Task: Reply to email with the signature Angela Wright with the subject Reminder for a portfolio from softage.10@softage.net with the message Could you arrange a demo of the new software for the team? with BCC to softage.4@softage.net with an attached document Sales_report.xlsx
Action: Mouse moved to (443, 349)
Screenshot: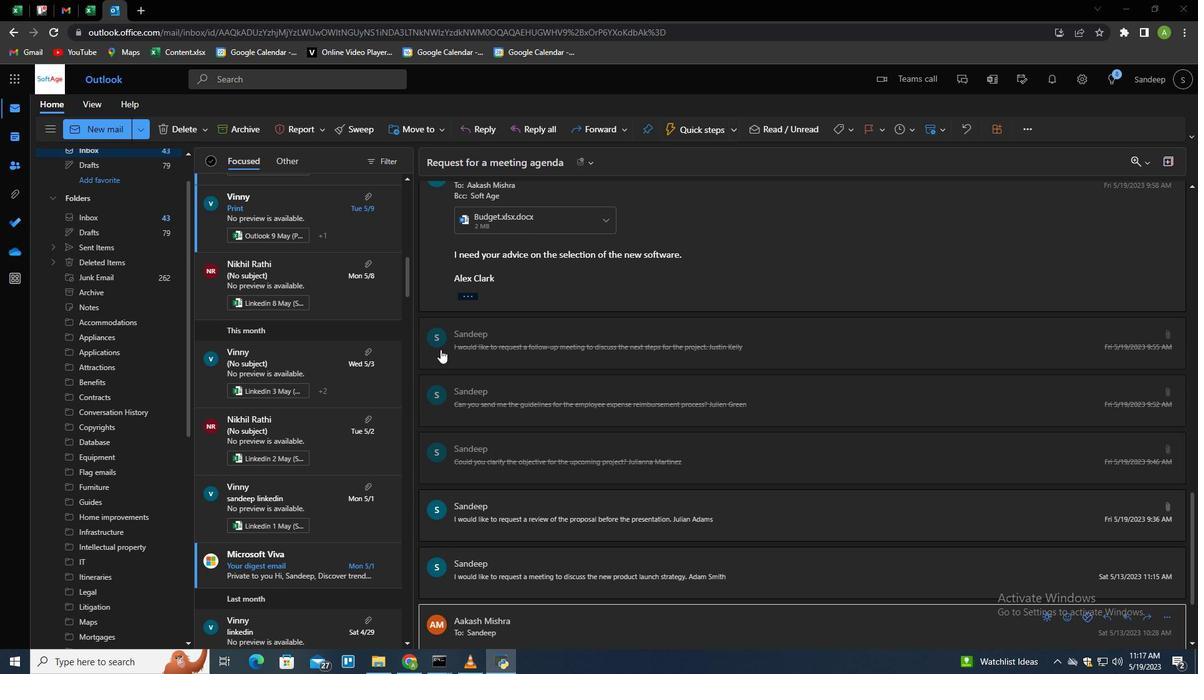
Action: Mouse scrolled (443, 348) with delta (0, 0)
Screenshot: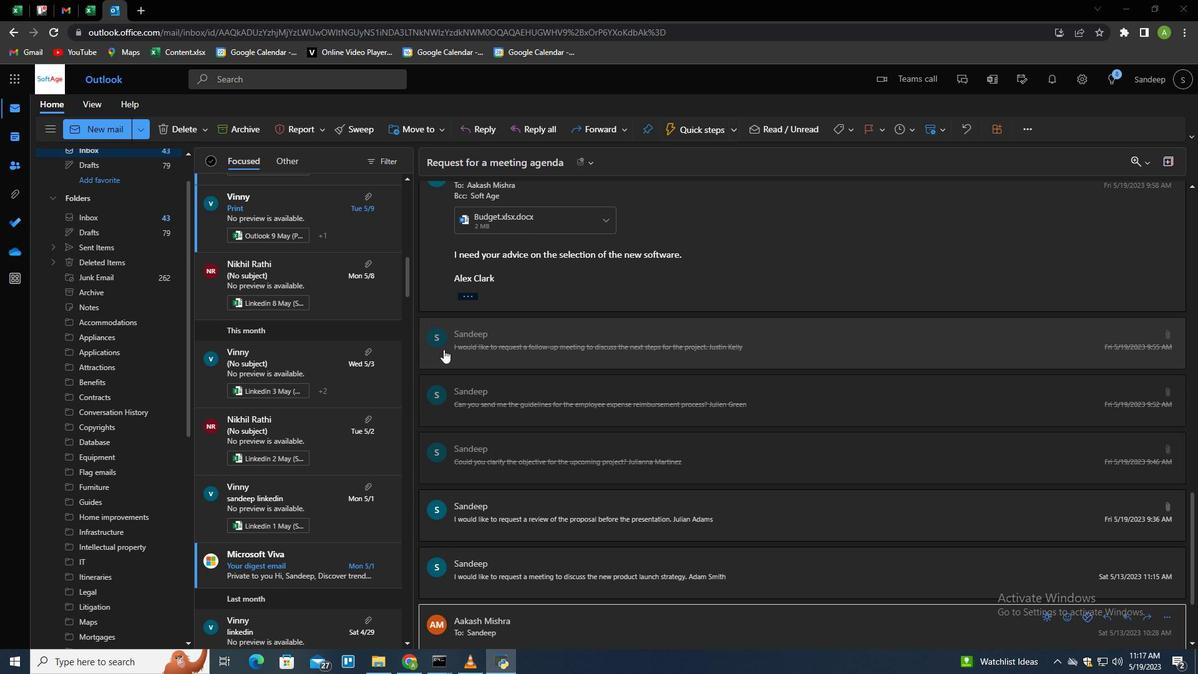 
Action: Mouse scrolled (443, 348) with delta (0, 0)
Screenshot: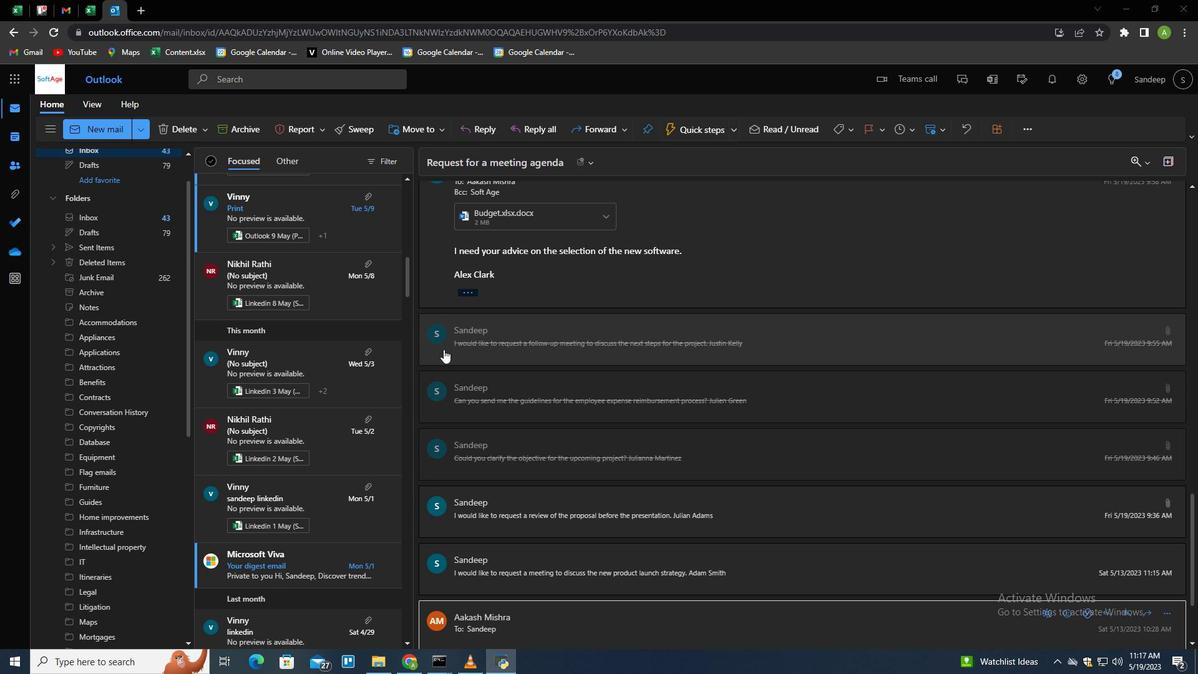 
Action: Mouse scrolled (443, 348) with delta (0, 0)
Screenshot: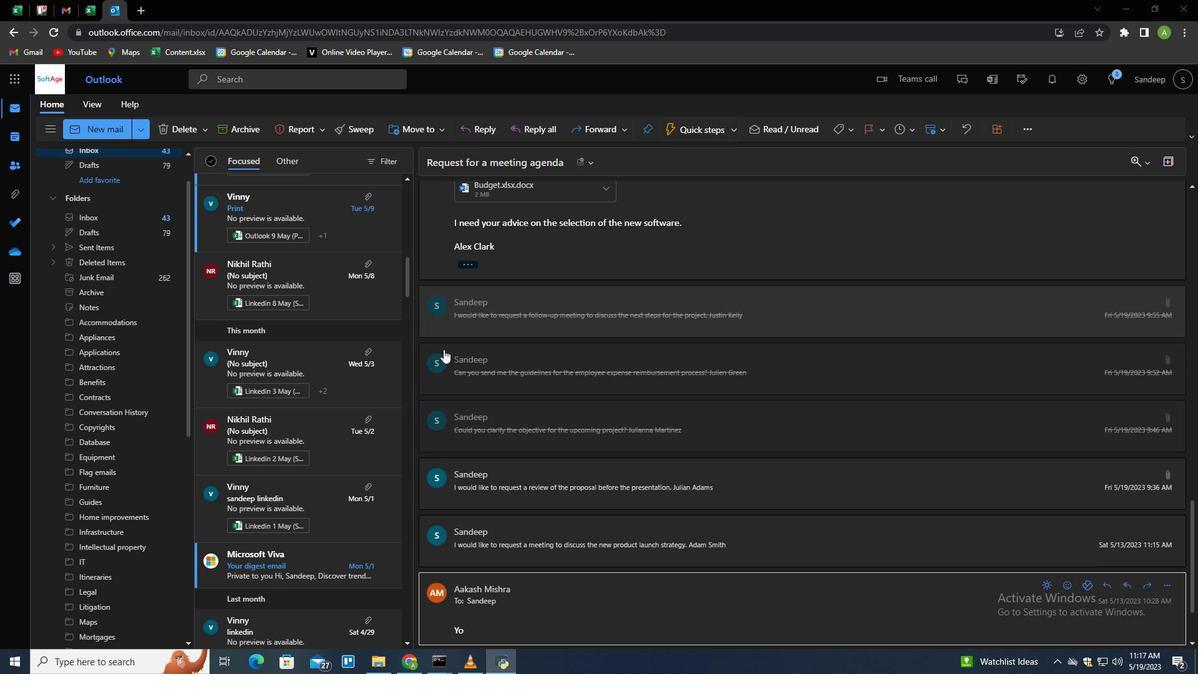 
Action: Mouse scrolled (443, 348) with delta (0, 0)
Screenshot: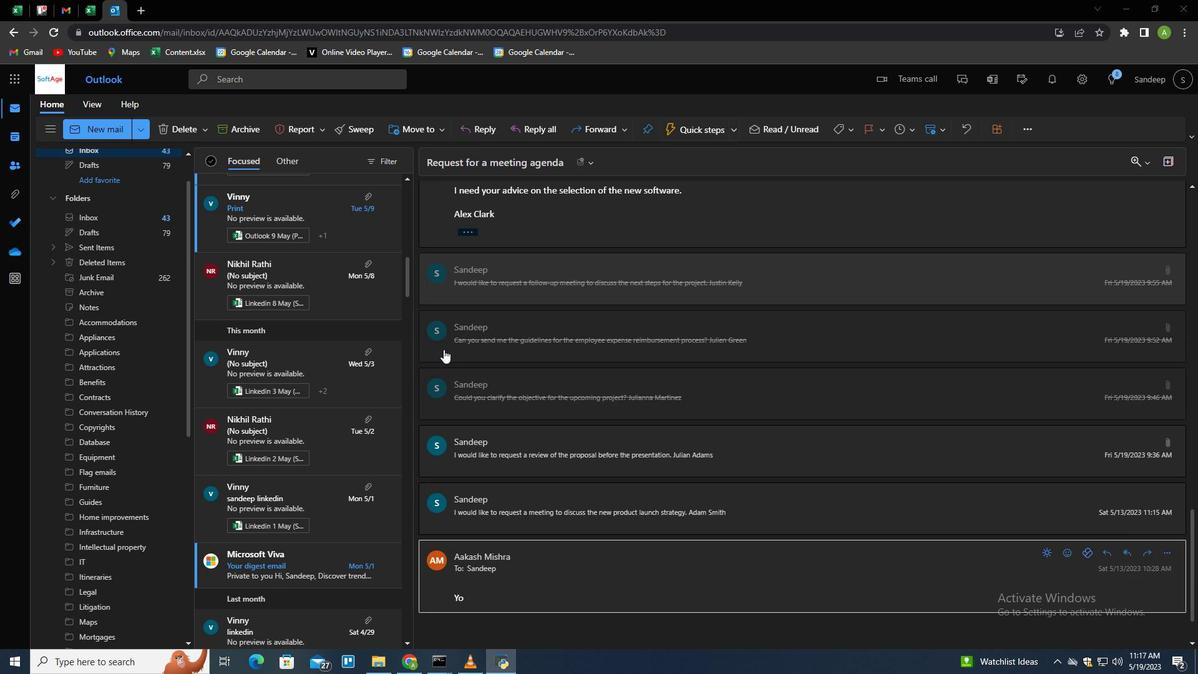 
Action: Mouse scrolled (443, 348) with delta (0, 0)
Screenshot: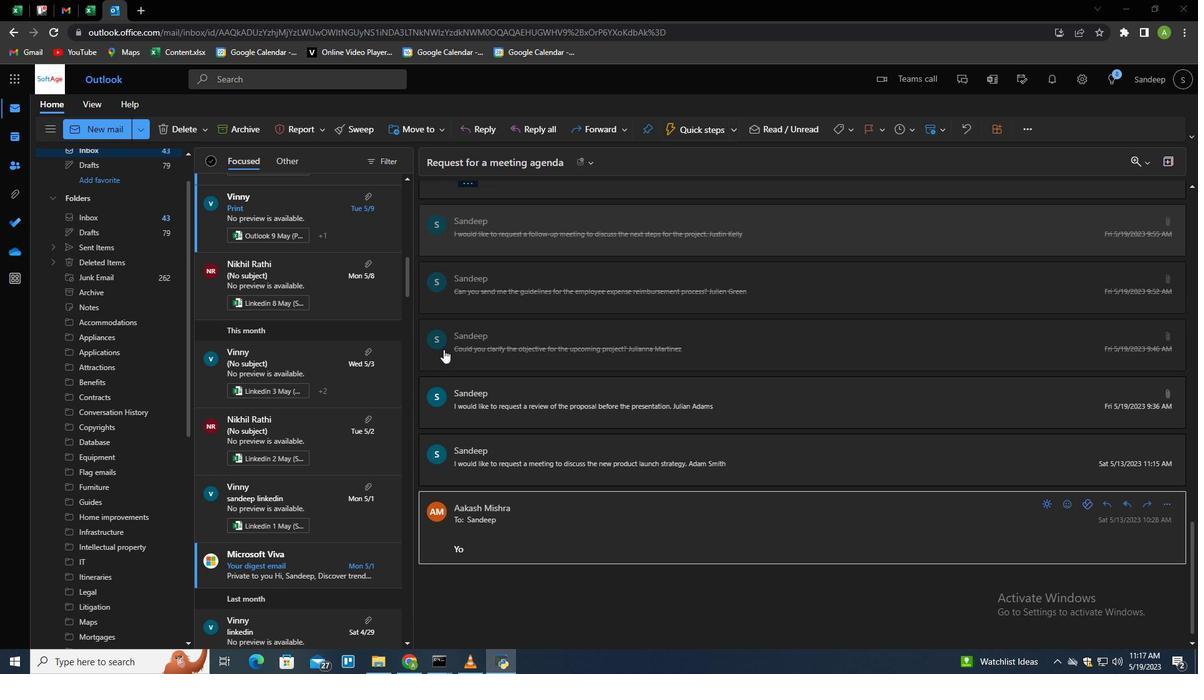 
Action: Mouse moved to (1172, 505)
Screenshot: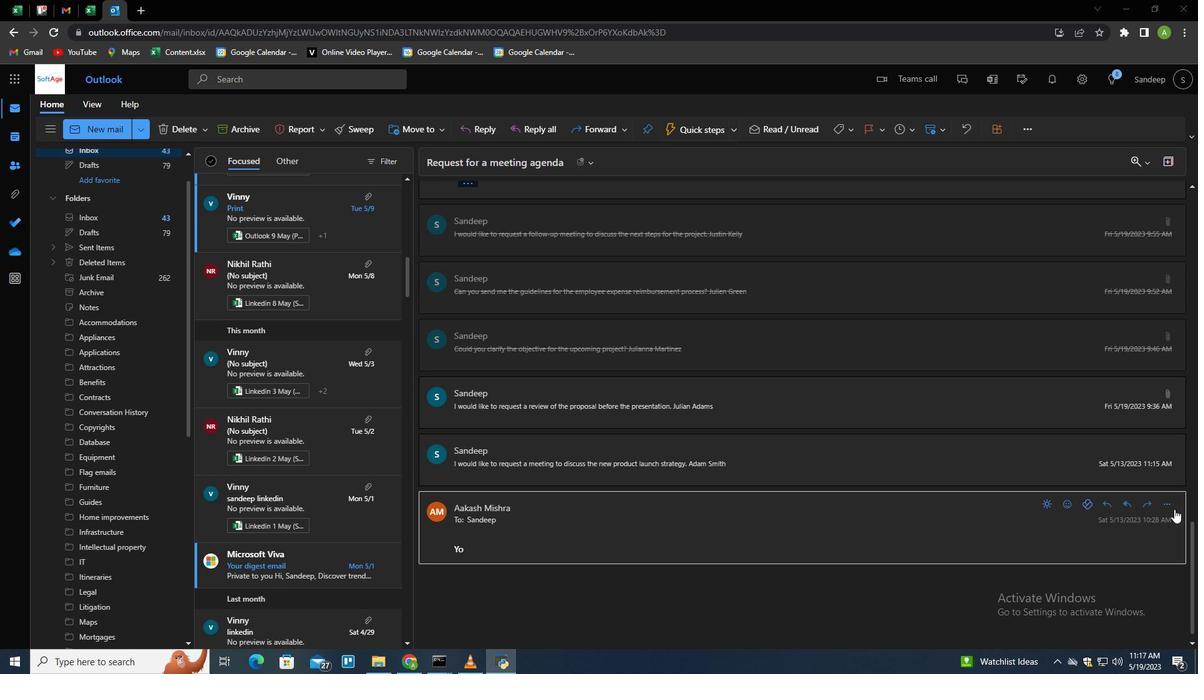 
Action: Mouse pressed left at (1172, 505)
Screenshot: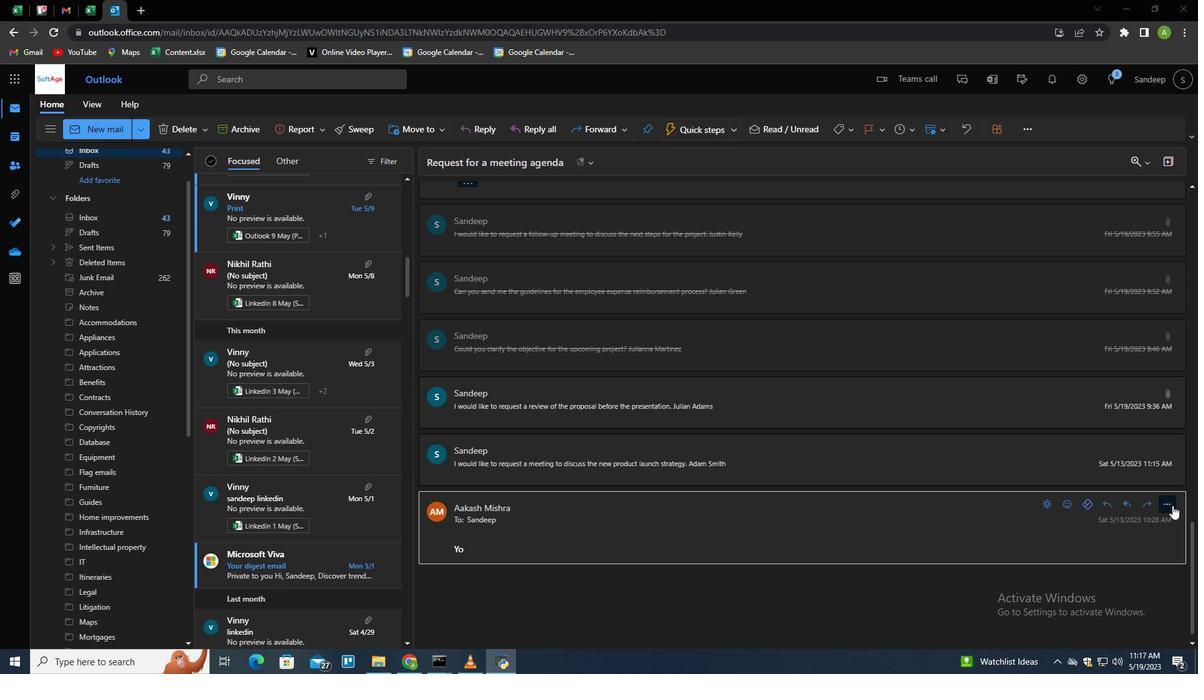 
Action: Mouse moved to (1092, 96)
Screenshot: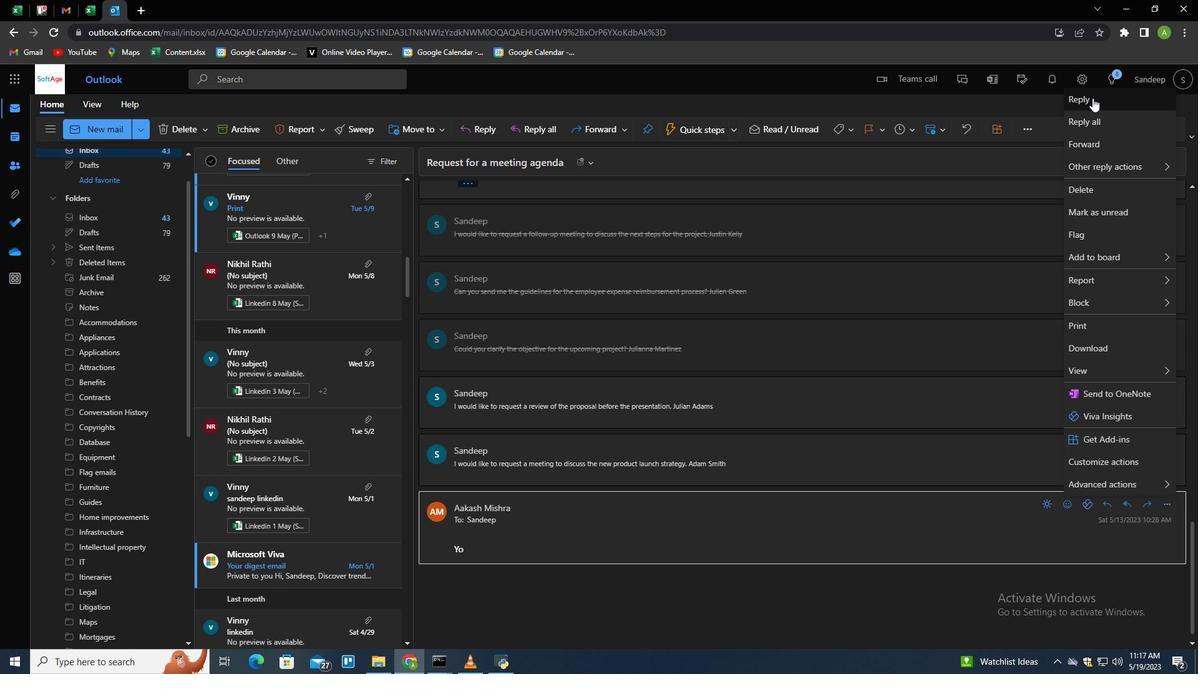 
Action: Mouse pressed left at (1092, 96)
Screenshot: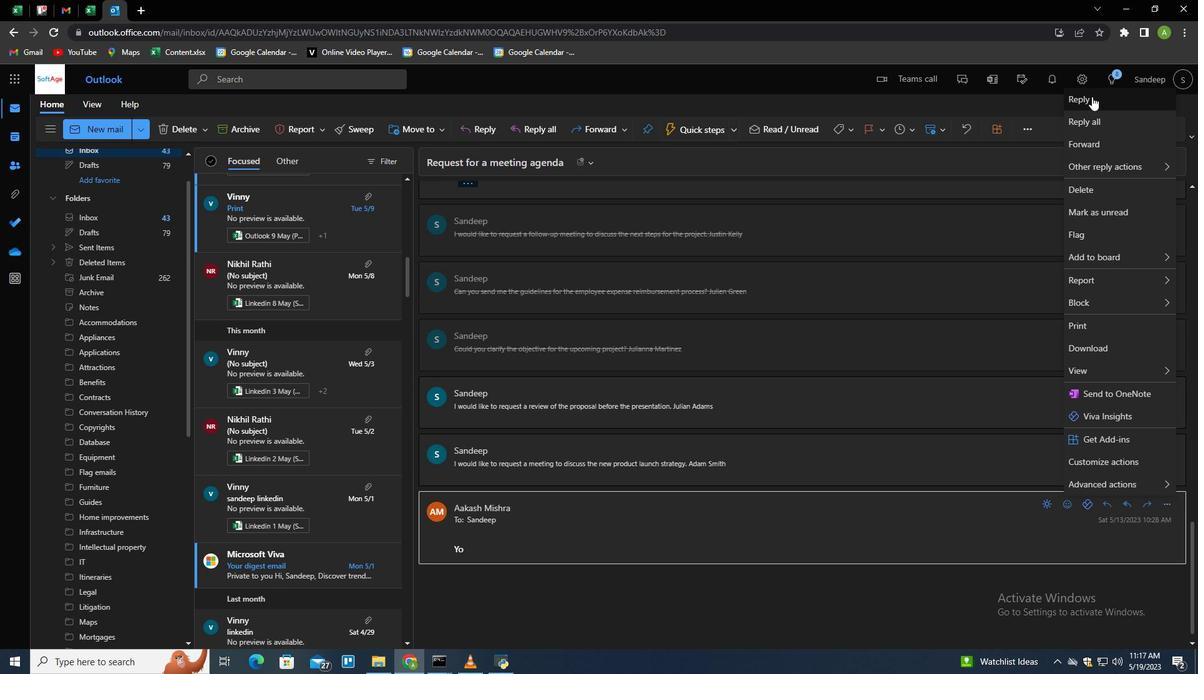 
Action: Mouse moved to (513, 528)
Screenshot: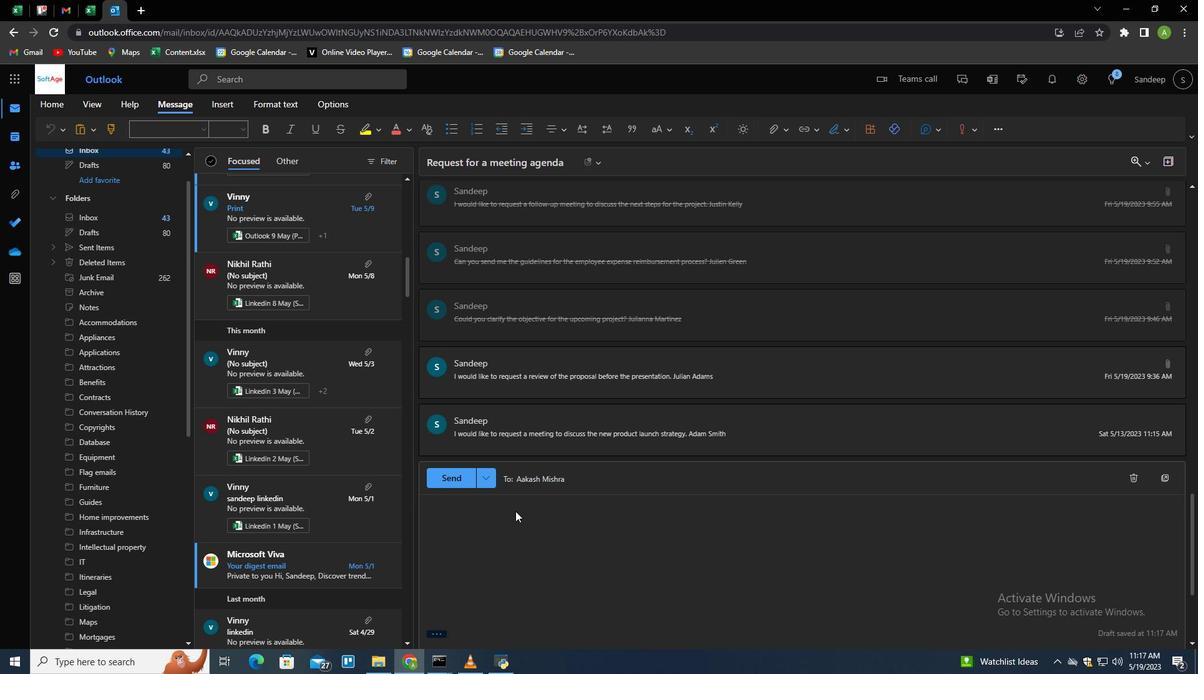 
Action: Mouse scrolled (513, 528) with delta (0, 0)
Screenshot: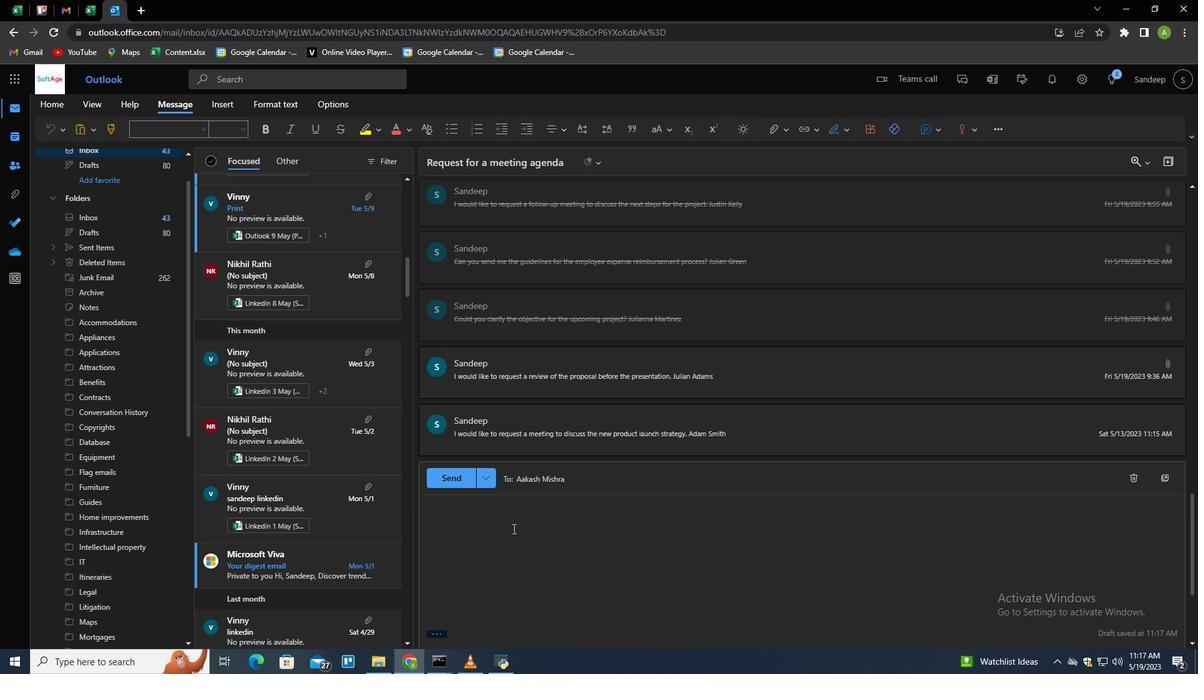 
Action: Mouse scrolled (513, 528) with delta (0, 0)
Screenshot: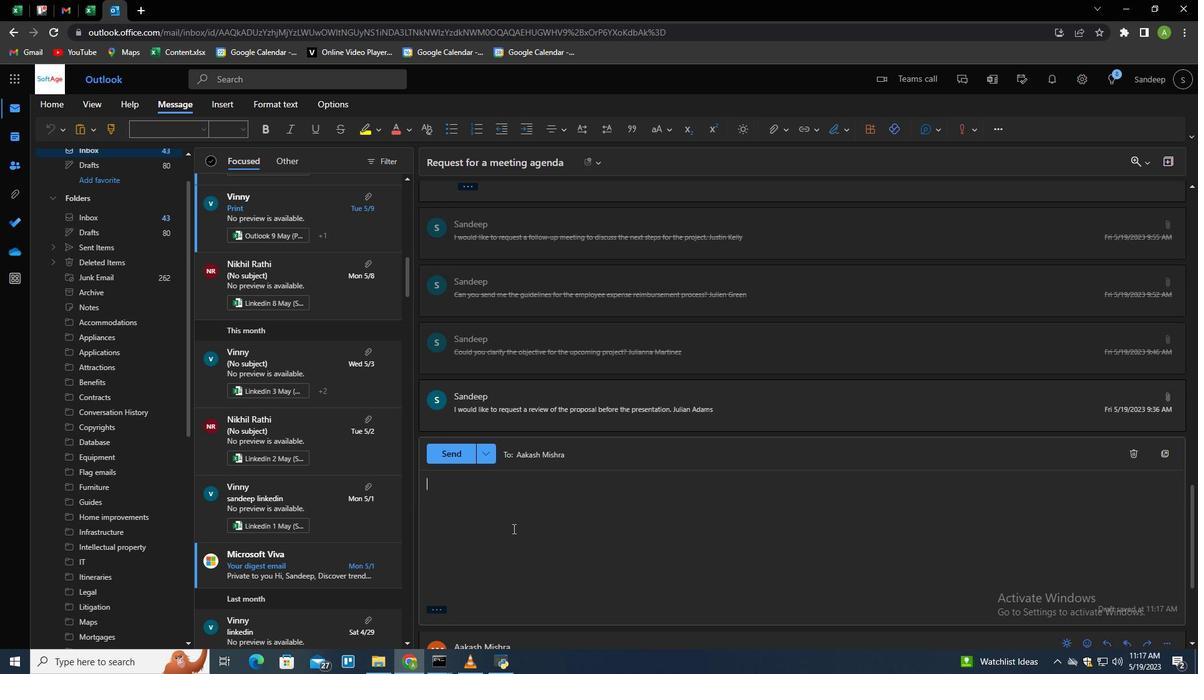
Action: Mouse moved to (841, 136)
Screenshot: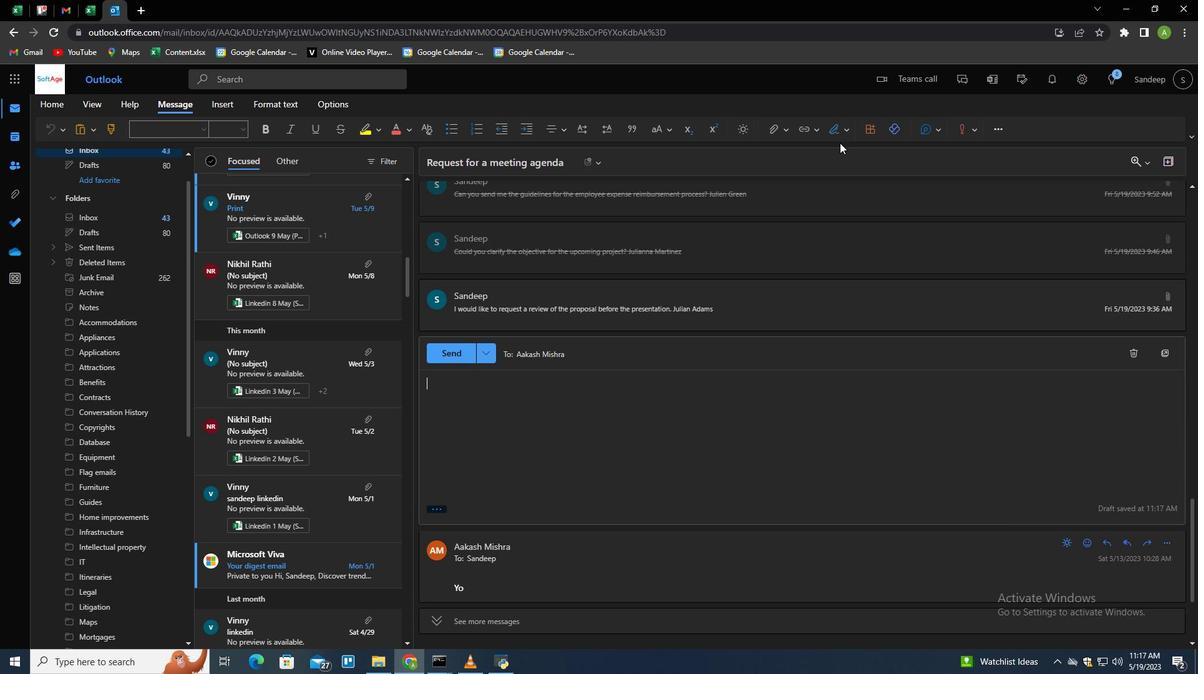 
Action: Mouse pressed left at (841, 136)
Screenshot: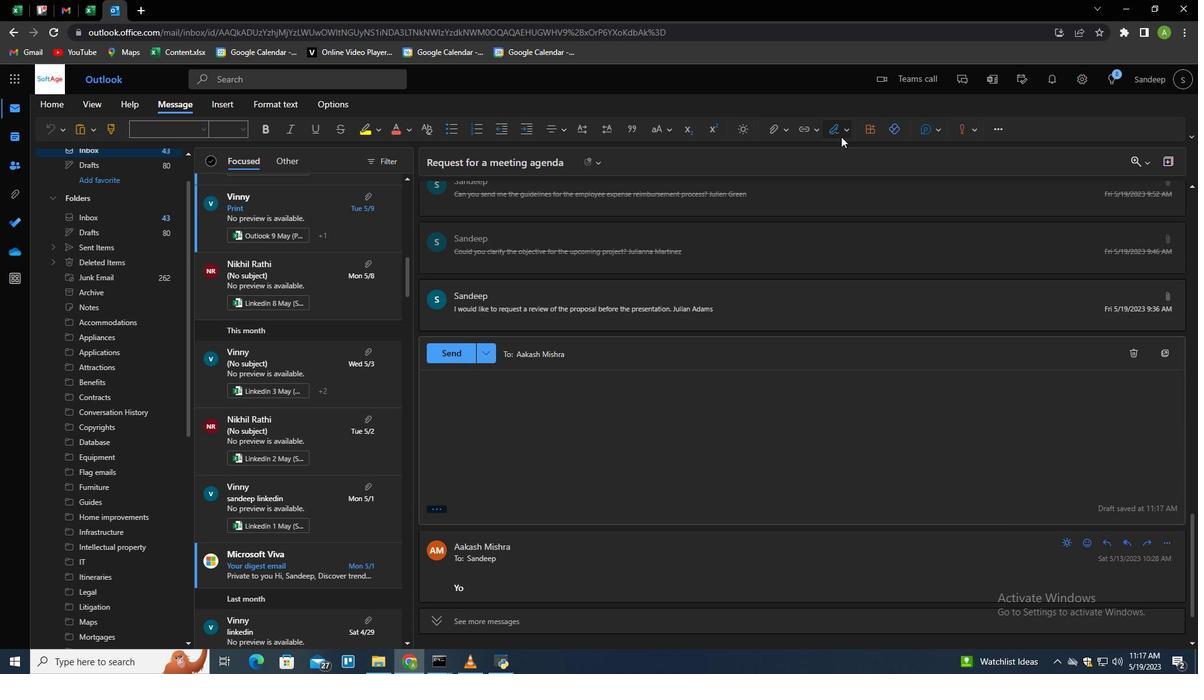 
Action: Mouse moved to (822, 178)
Screenshot: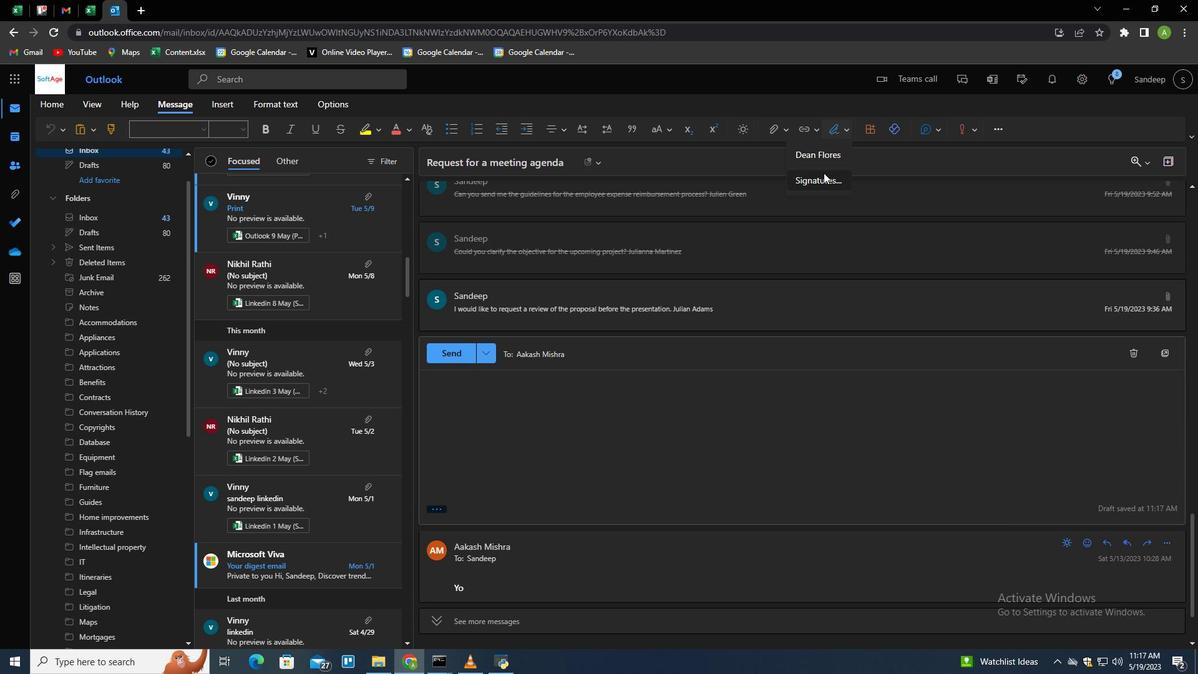 
Action: Mouse pressed left at (822, 178)
Screenshot: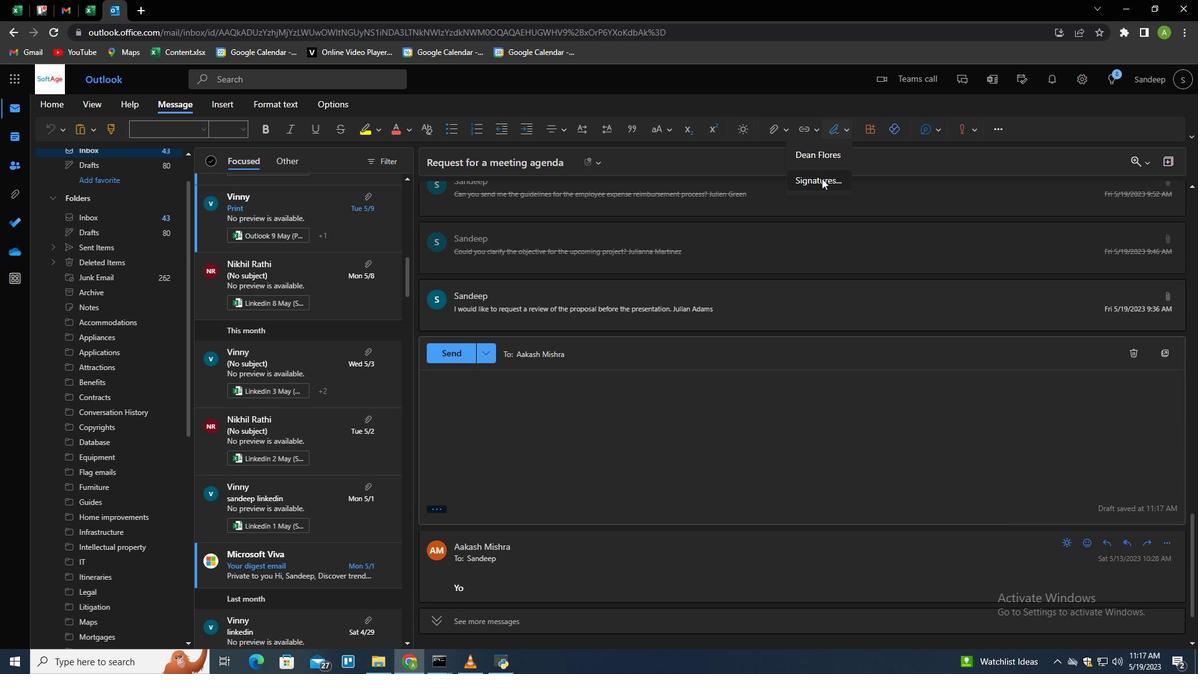 
Action: Mouse moved to (844, 224)
Screenshot: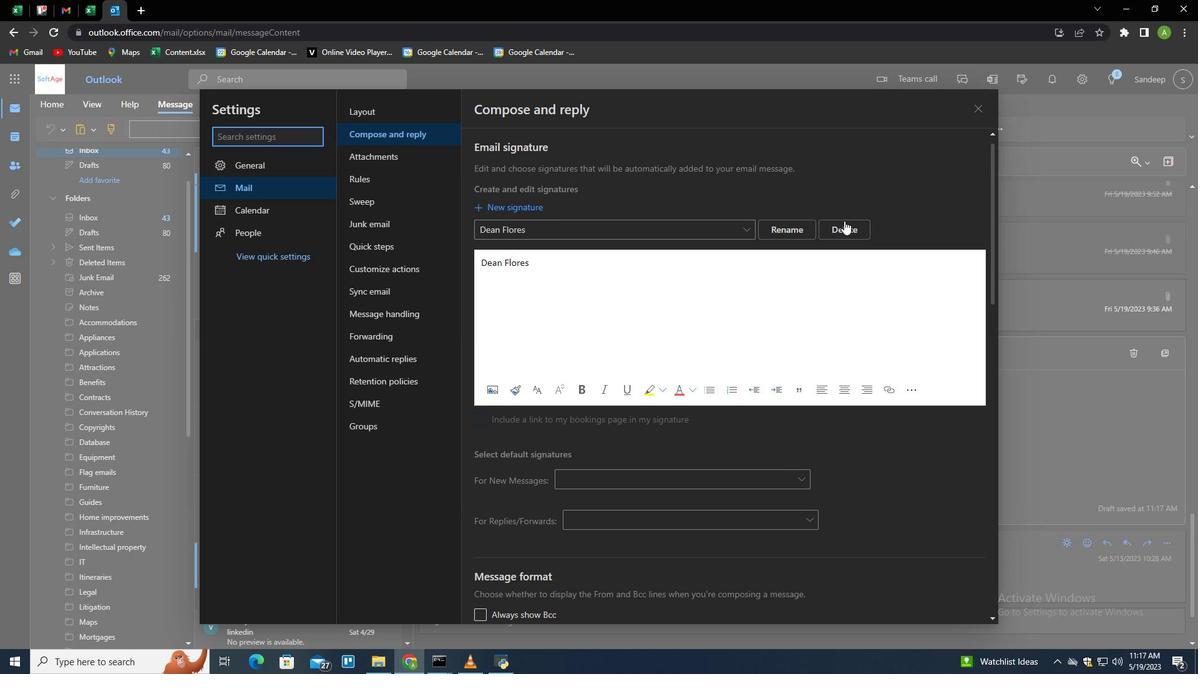
Action: Mouse pressed left at (844, 224)
Screenshot: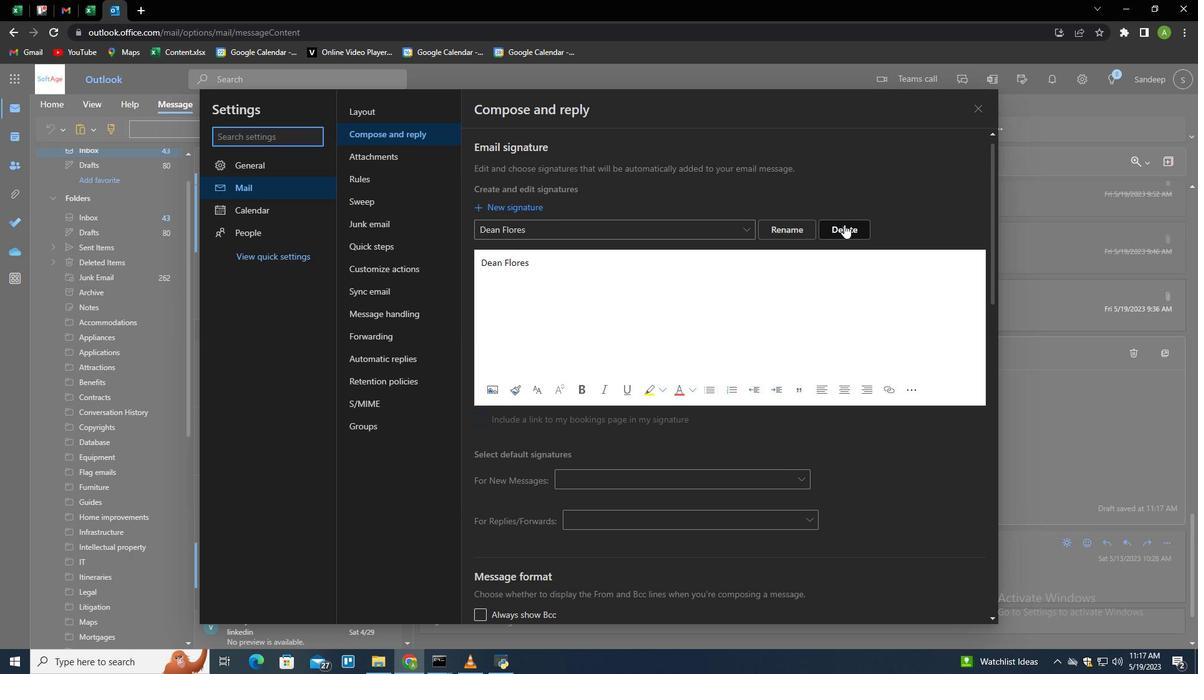 
Action: Mouse moved to (832, 229)
Screenshot: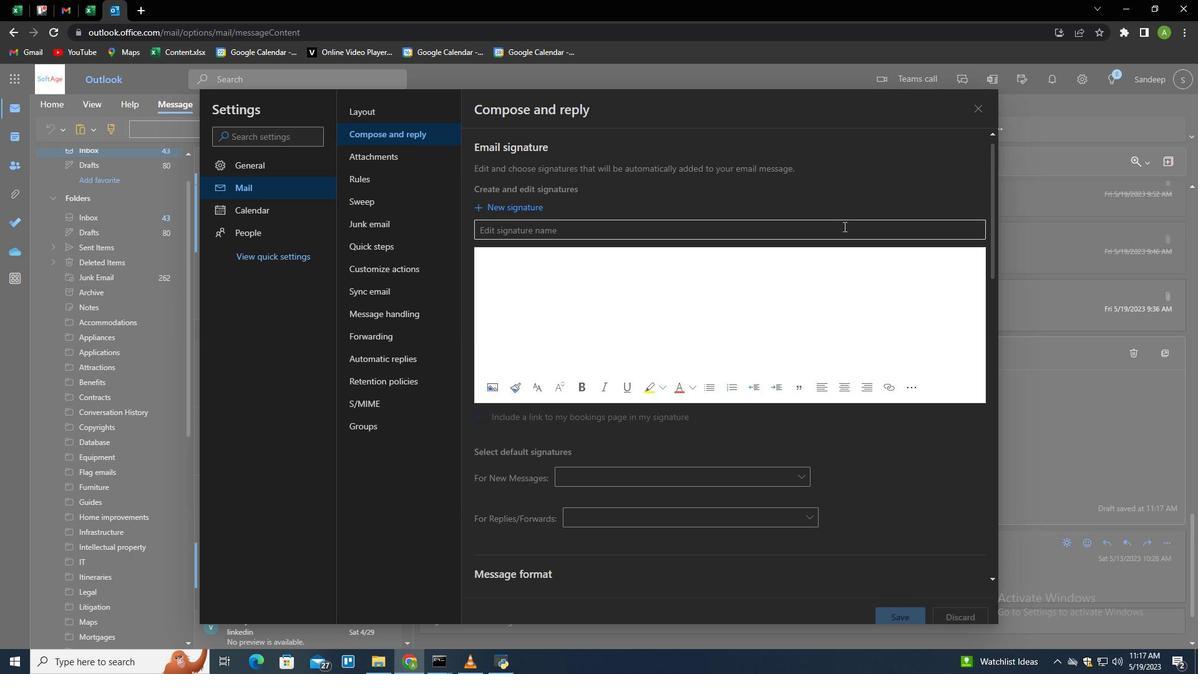 
Action: Mouse pressed left at (832, 229)
Screenshot: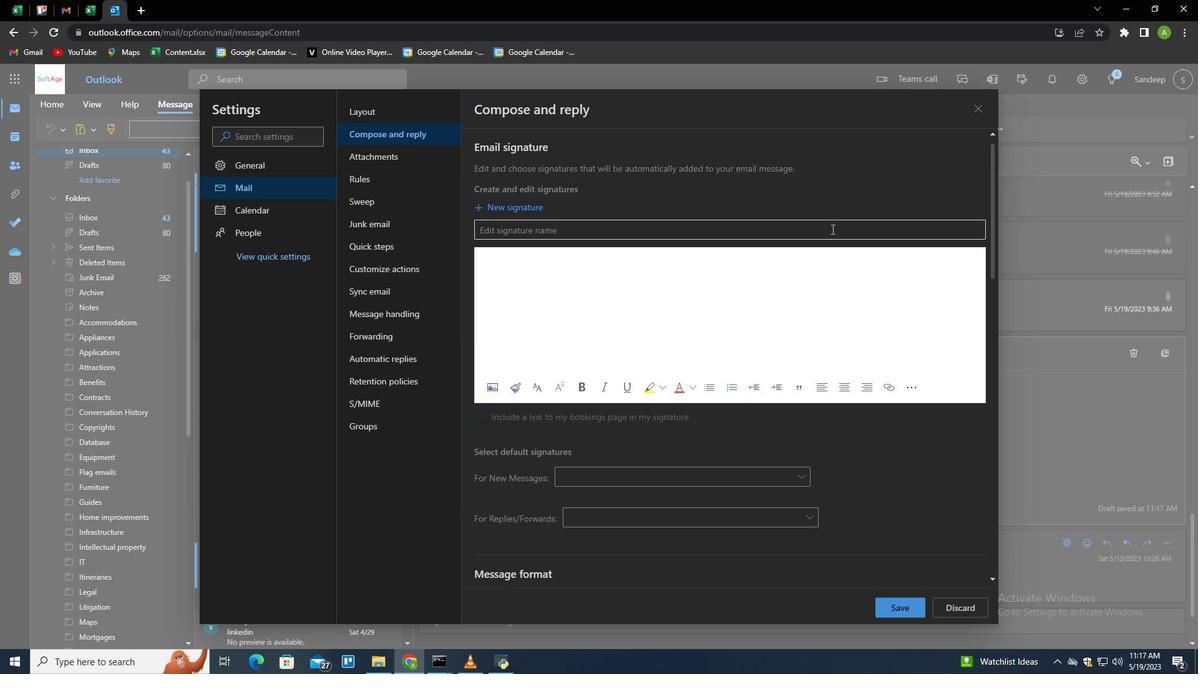 
Action: Key pressed <Key.shift>Angela<Key.space><Key.shift>Wright<Key.tab><Key.shift>Angela<Key.space><Key.shift>Wright
Screenshot: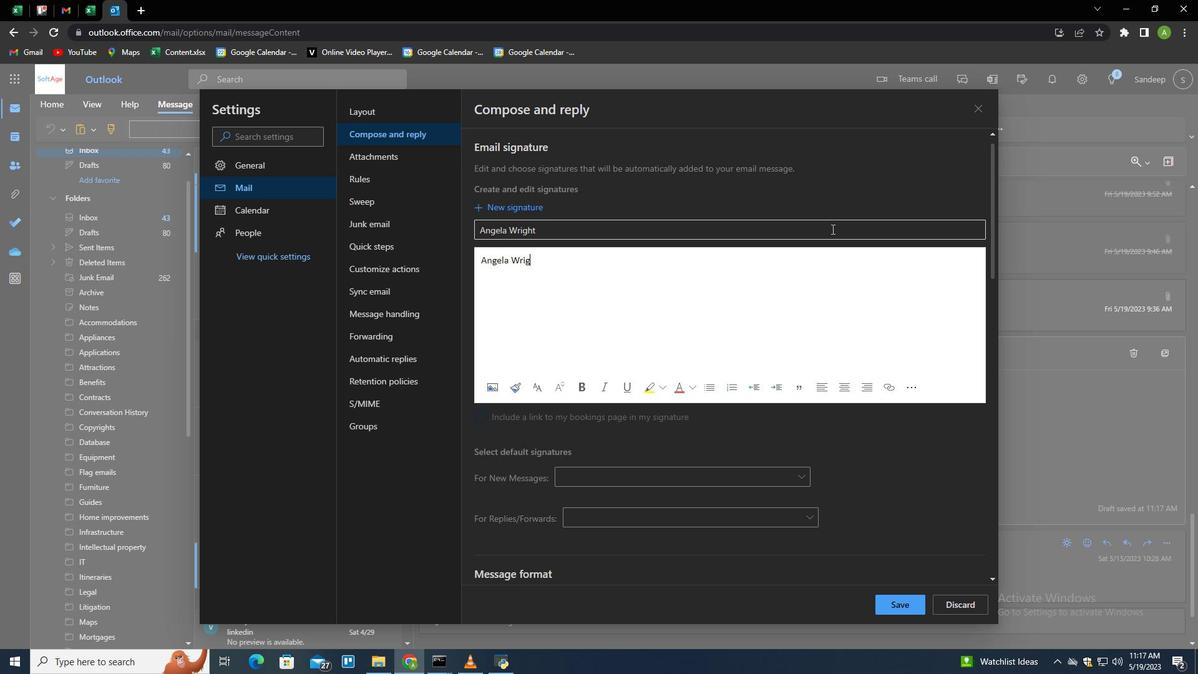 
Action: Mouse moved to (888, 607)
Screenshot: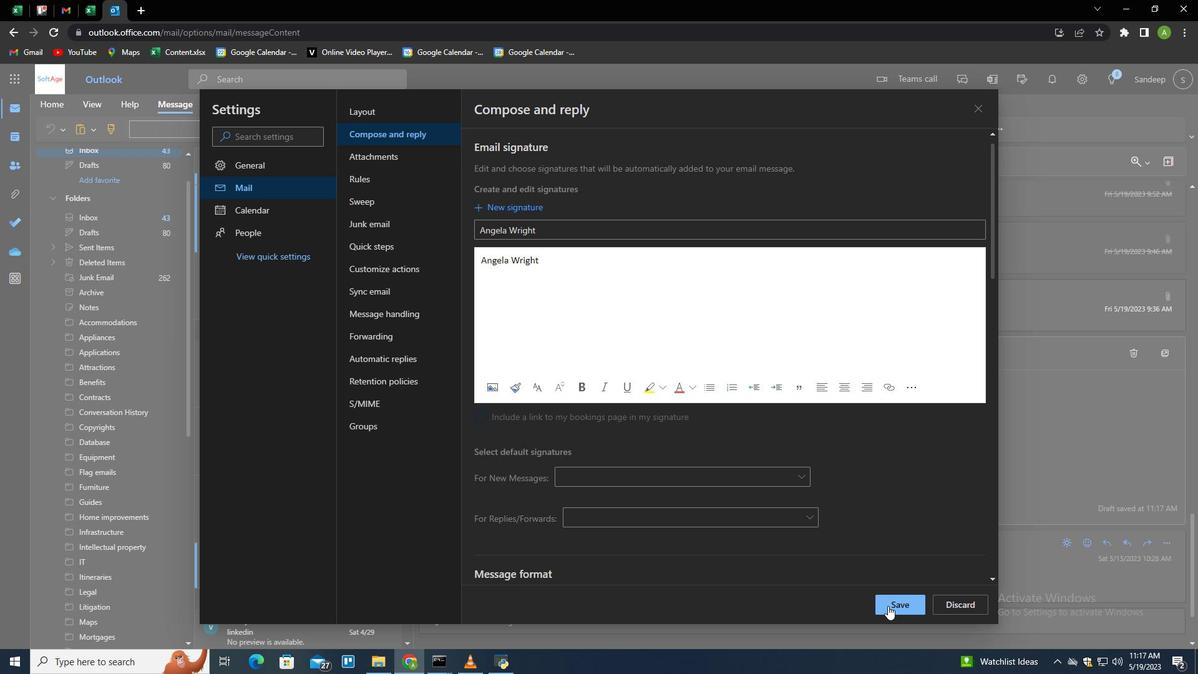 
Action: Mouse pressed left at (888, 607)
Screenshot: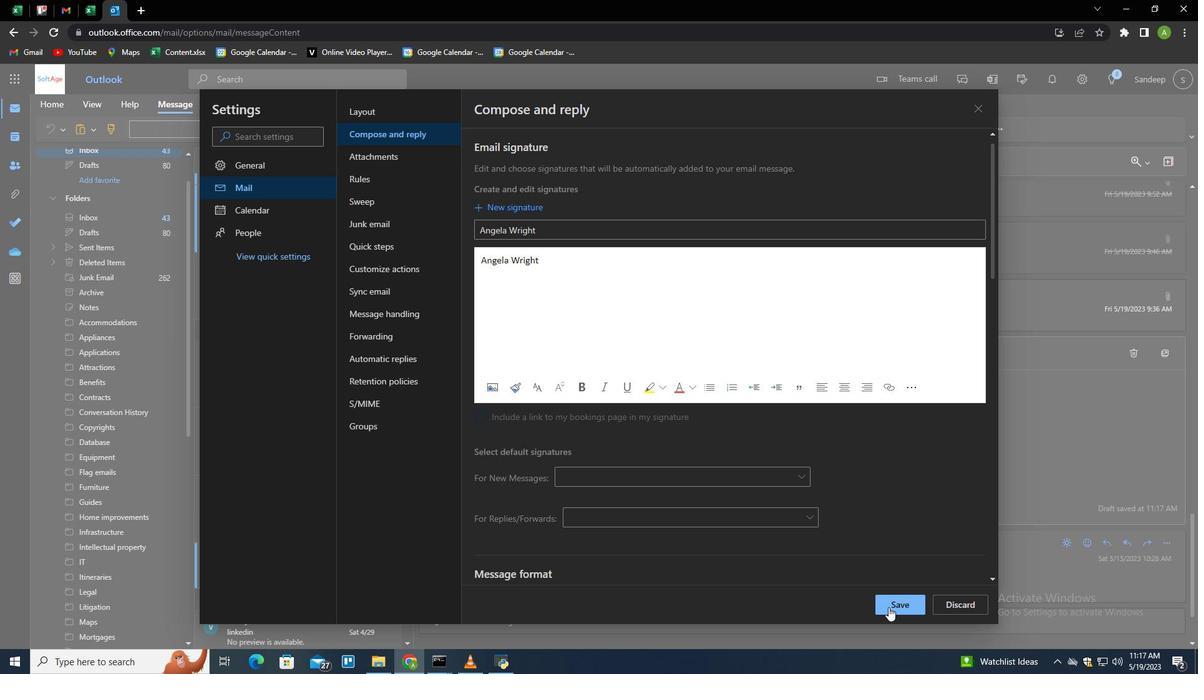 
Action: Mouse moved to (1026, 430)
Screenshot: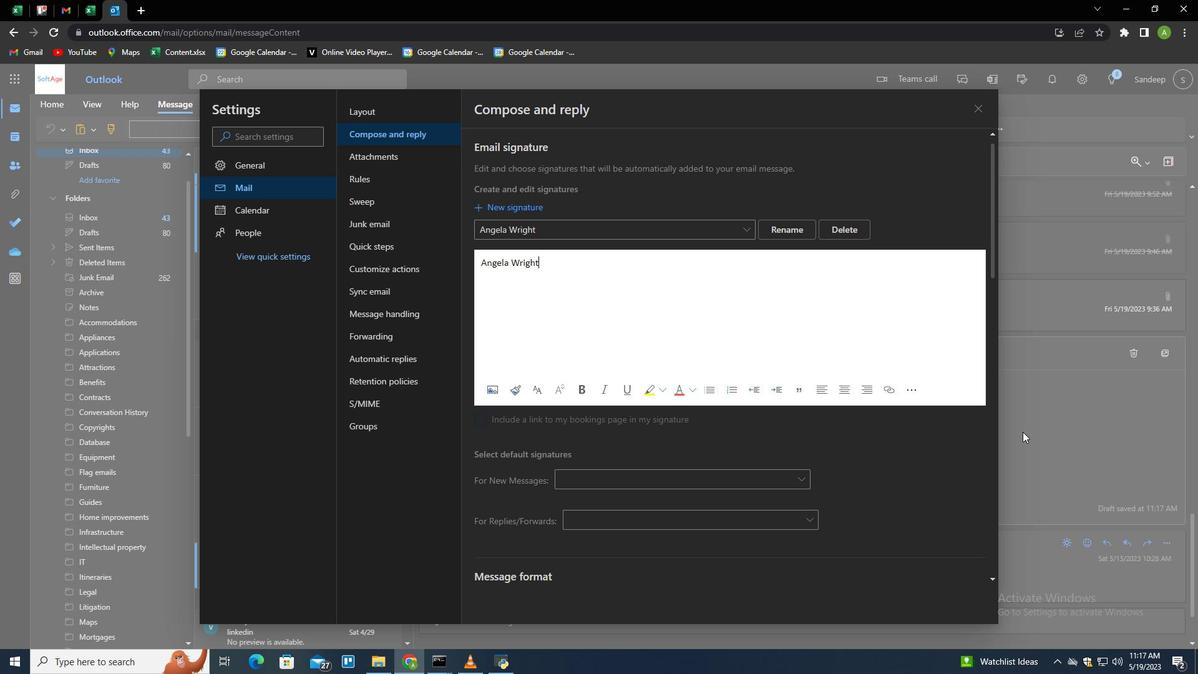 
Action: Mouse pressed left at (1026, 430)
Screenshot: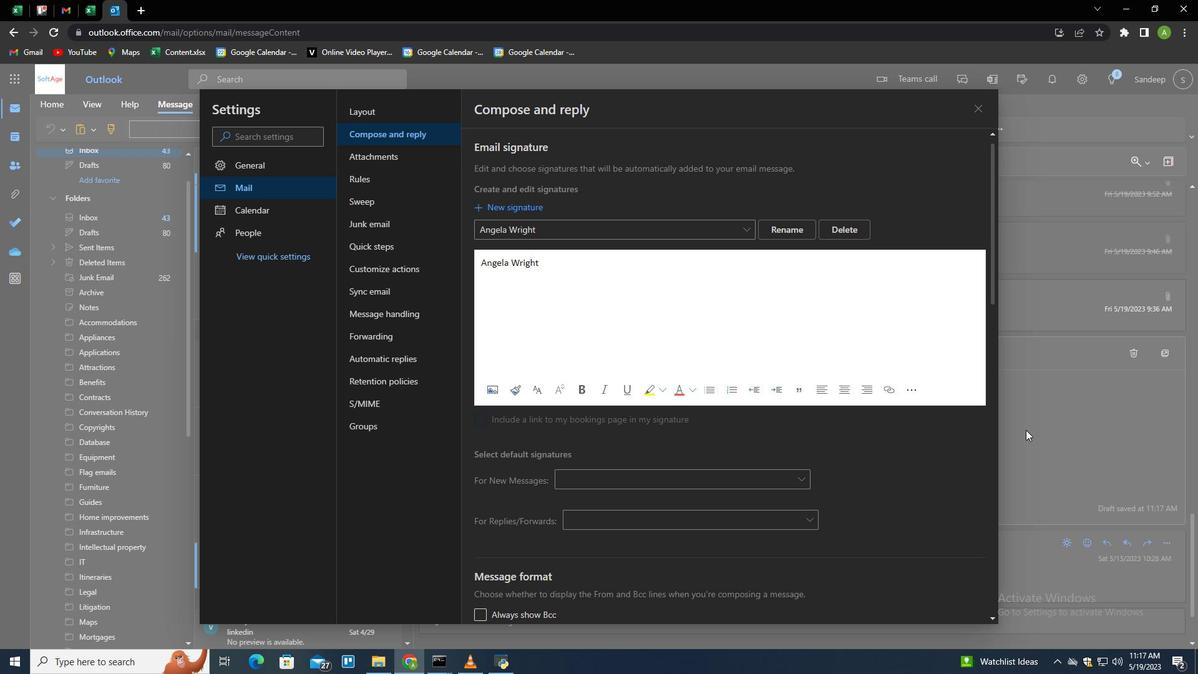 
Action: Mouse moved to (841, 129)
Screenshot: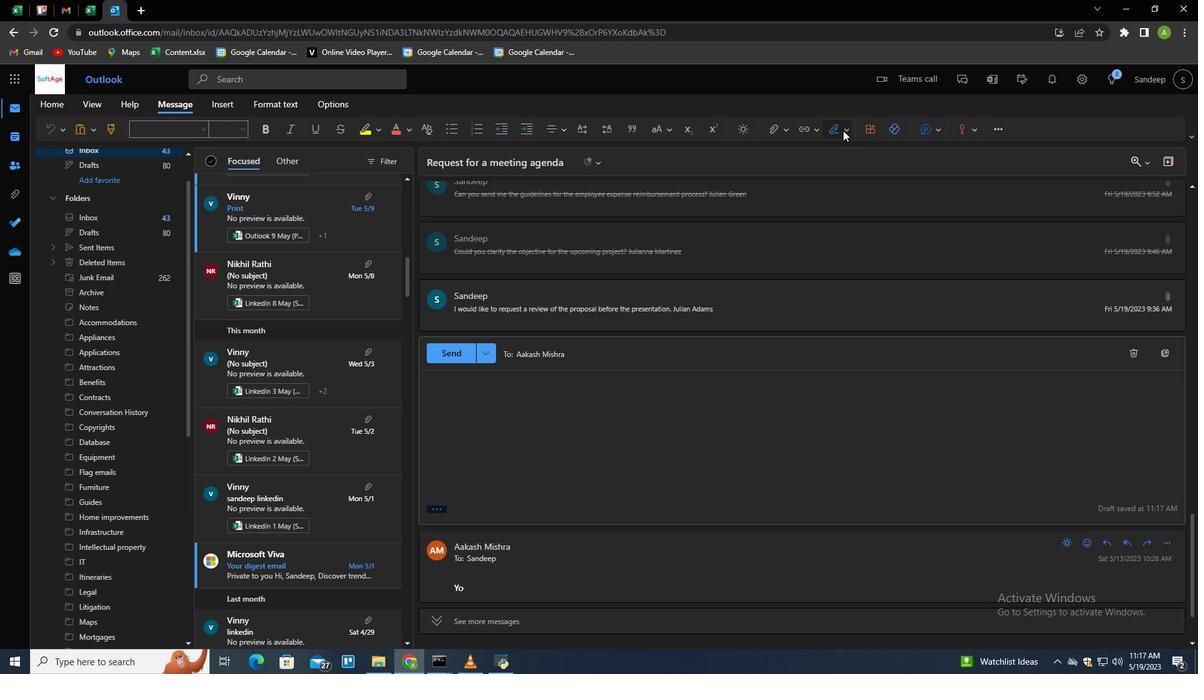 
Action: Mouse pressed left at (841, 129)
Screenshot: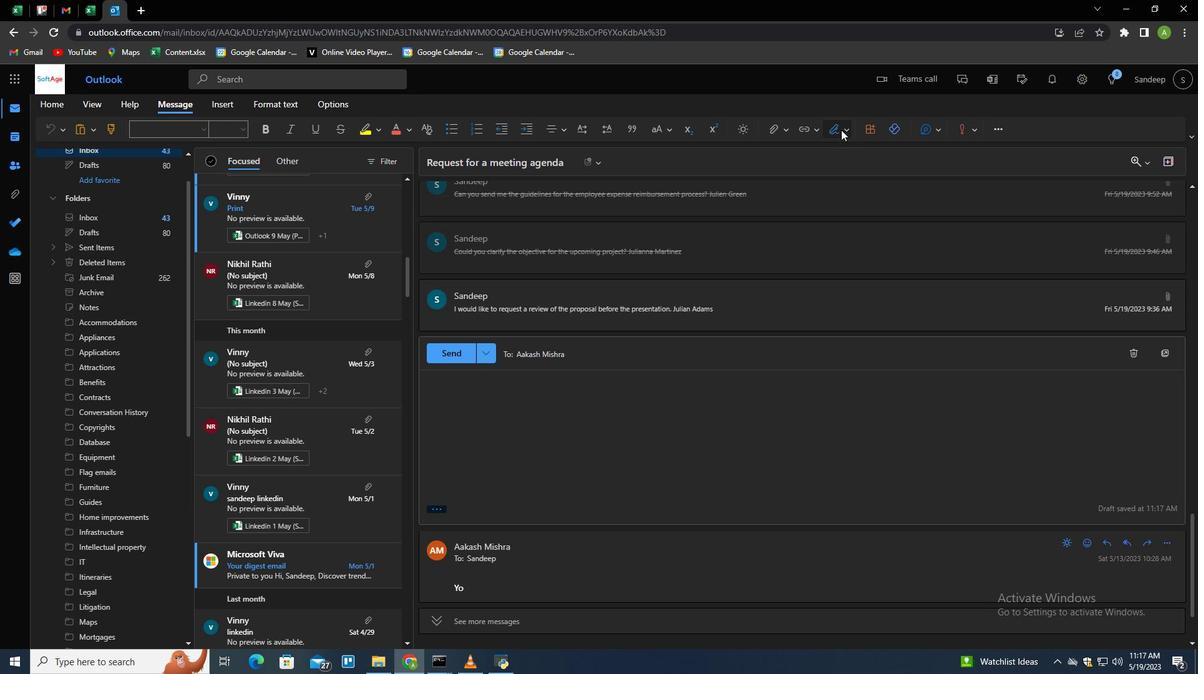 
Action: Mouse moved to (828, 153)
Screenshot: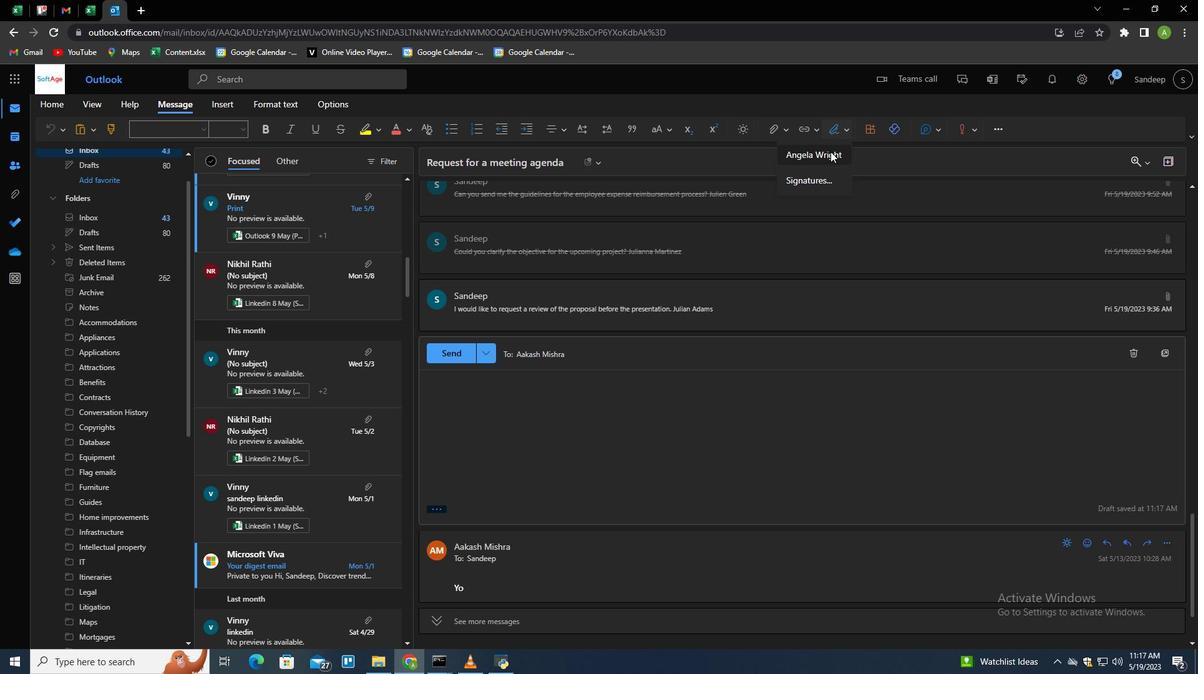 
Action: Mouse pressed left at (828, 153)
Screenshot: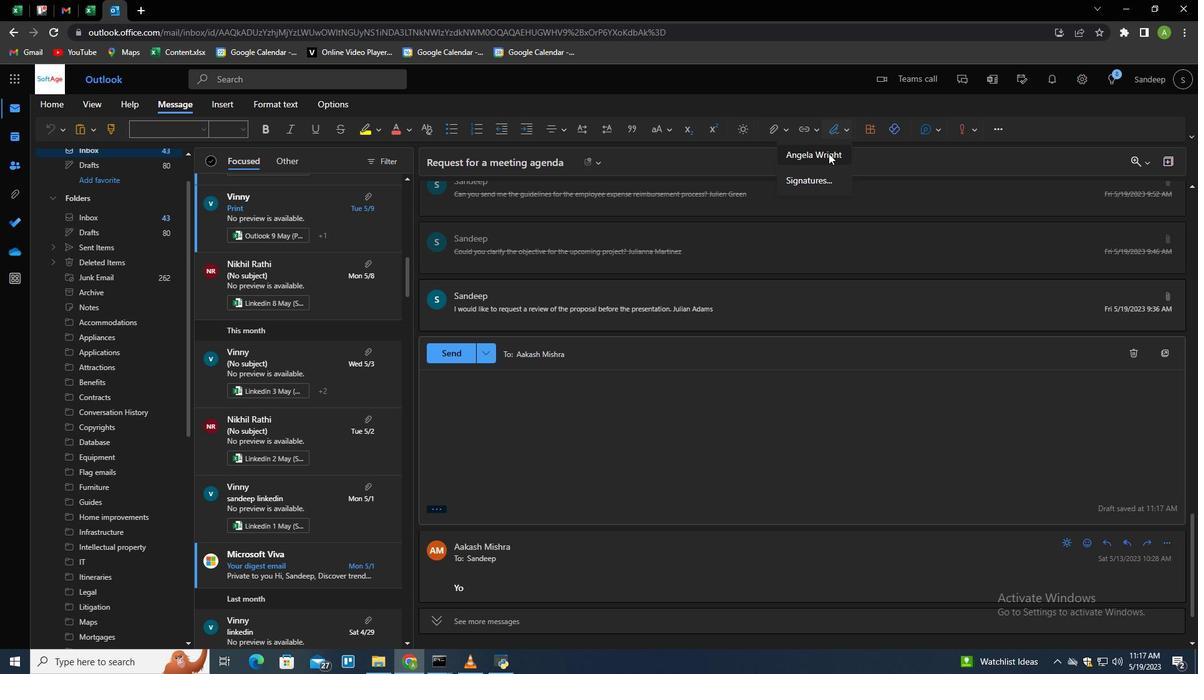 
Action: Mouse moved to (436, 506)
Screenshot: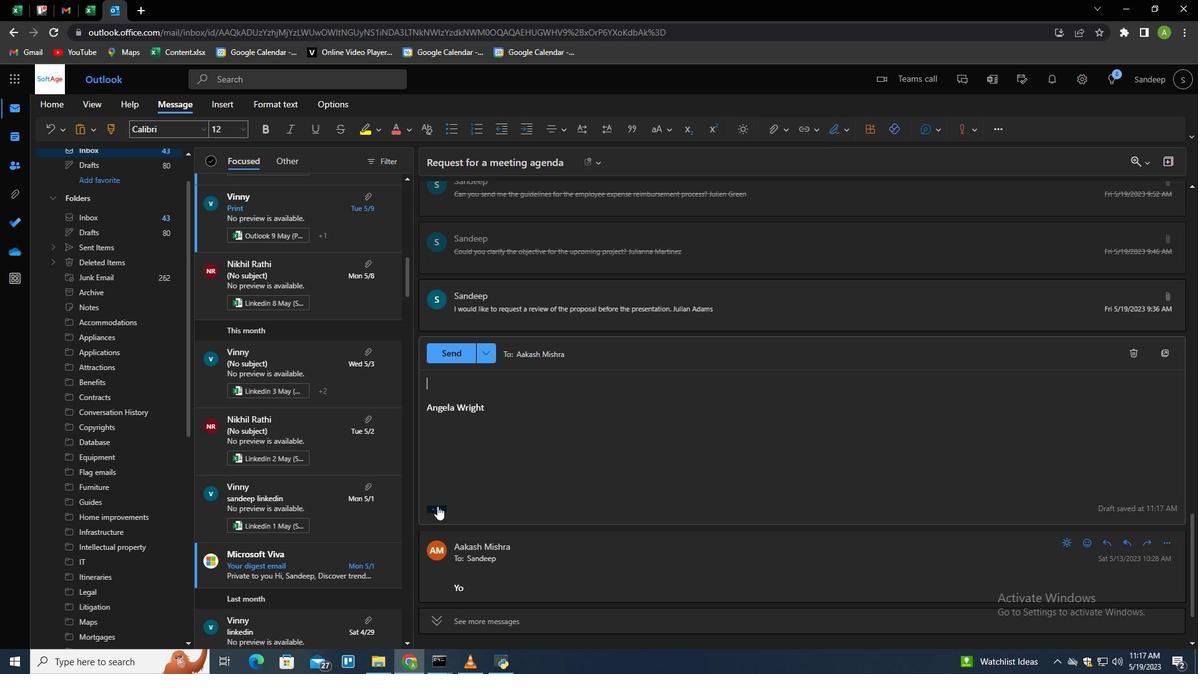 
Action: Mouse pressed left at (436, 506)
Screenshot: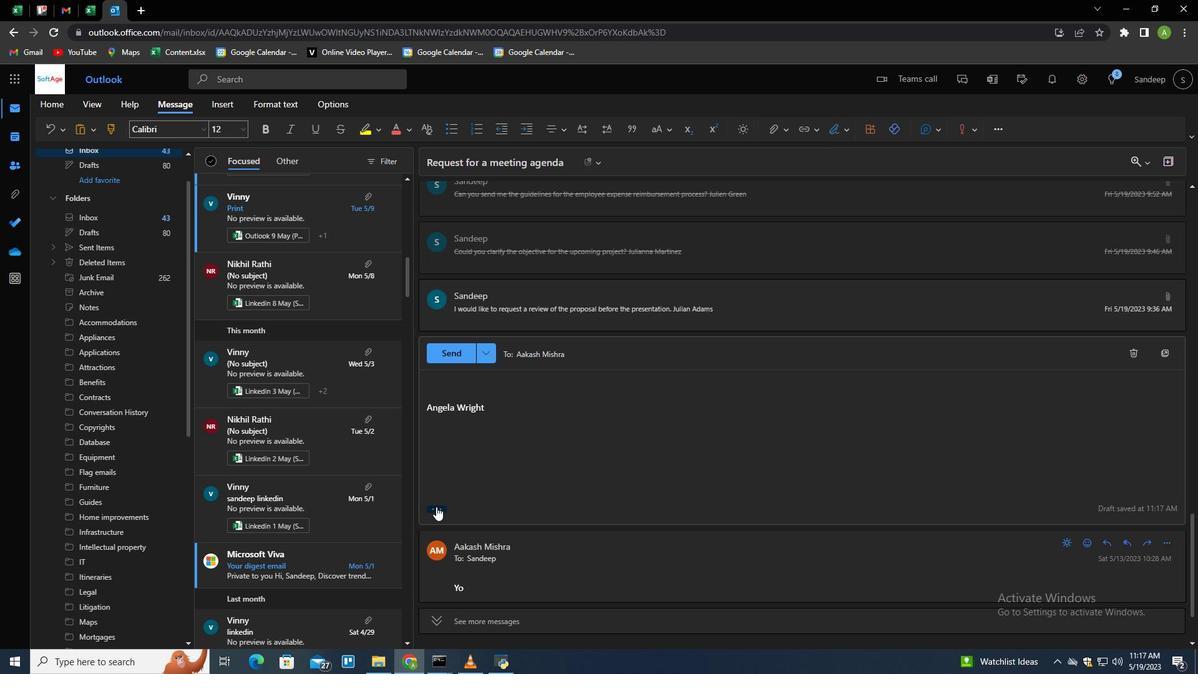 
Action: Mouse moved to (494, 189)
Screenshot: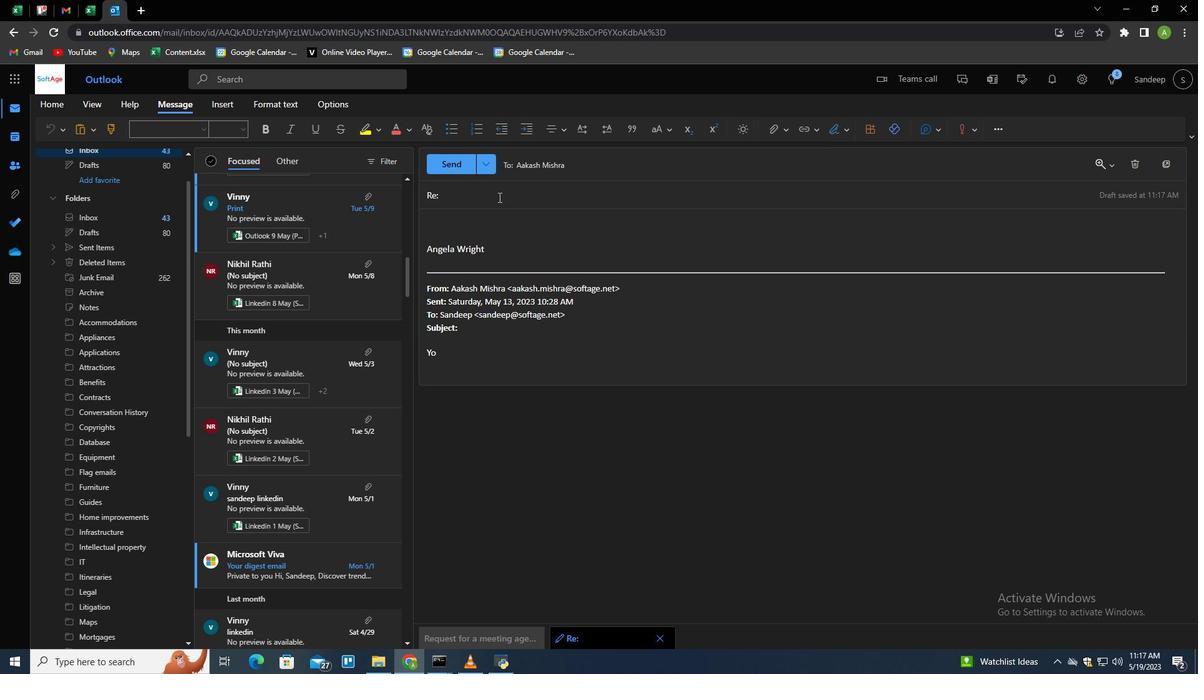
Action: Mouse pressed left at (494, 189)
Screenshot: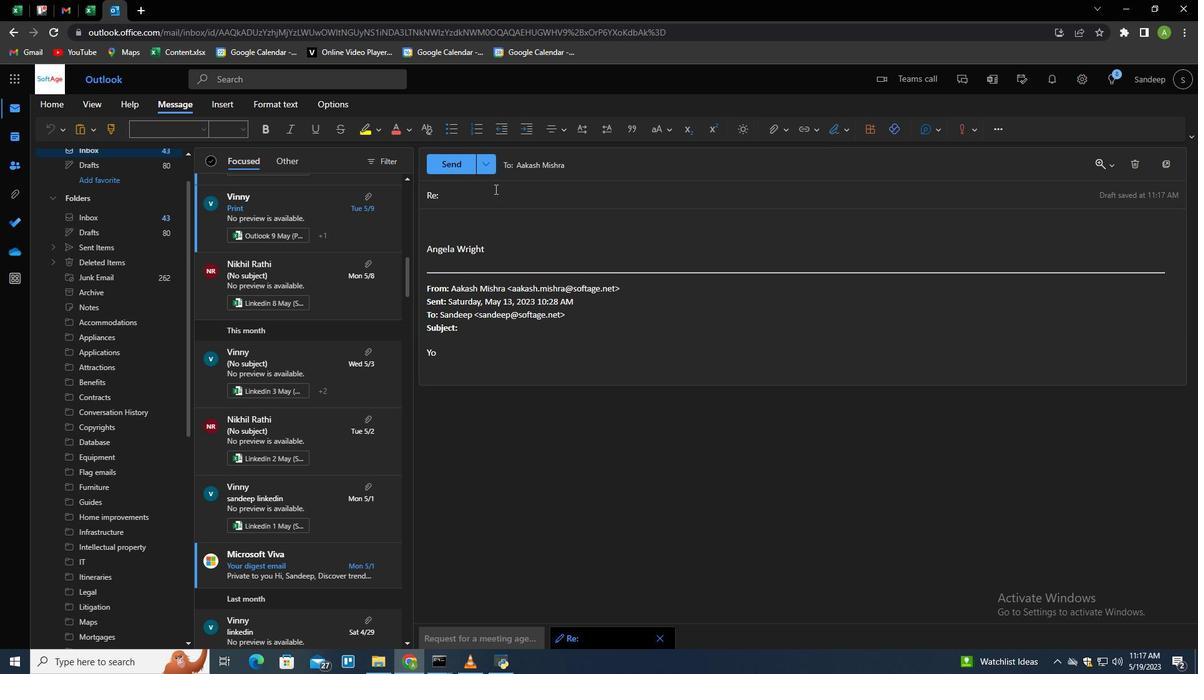 
Action: Key pressed <Key.shift>Reminder<Key.space>for<Key.space>a<Key.space>portfolio
Screenshot: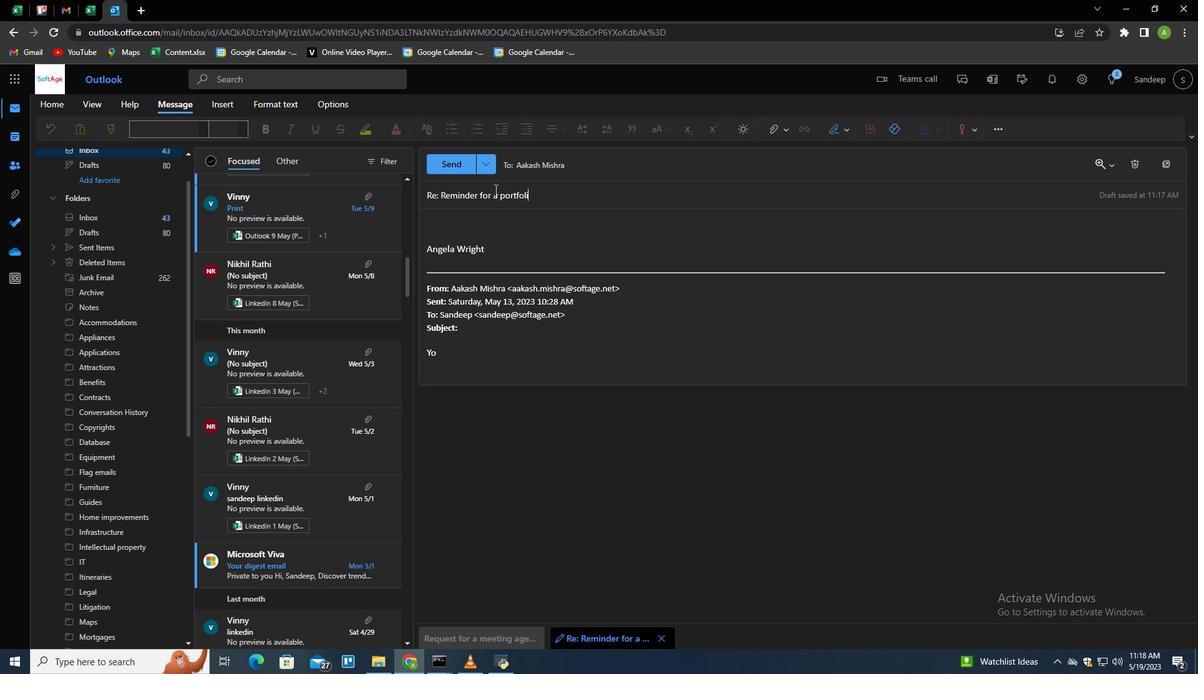 
Action: Mouse moved to (523, 234)
Screenshot: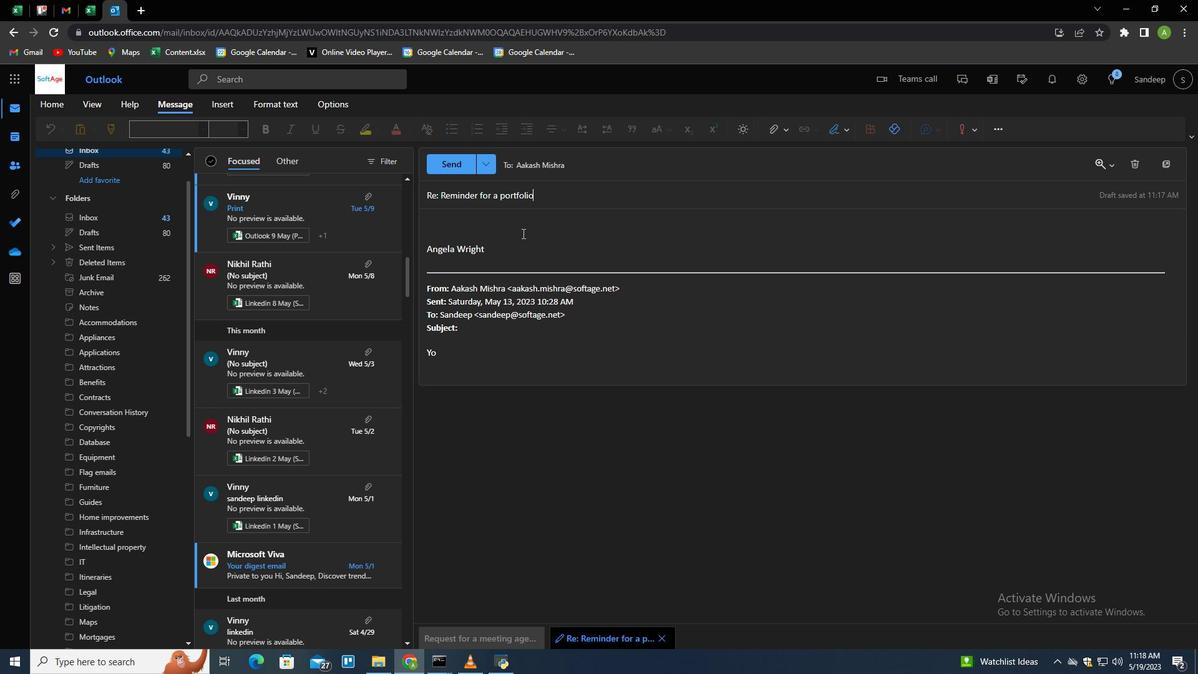 
Action: Key pressed <Key.tab><Key.shift>Could<Key.space>uo<Key.backspace><Key.backspace>you<Key.space>arrange<Key.space>a<Key.space>deom<Key.backspace><Key.backspace>mo<Key.space>of<Key.space>the<Key.space>new<Key.space>softa<Key.backspace>ware<Key.space>for<Key.space>the<Key.space>team<Key.shift>?
Screenshot: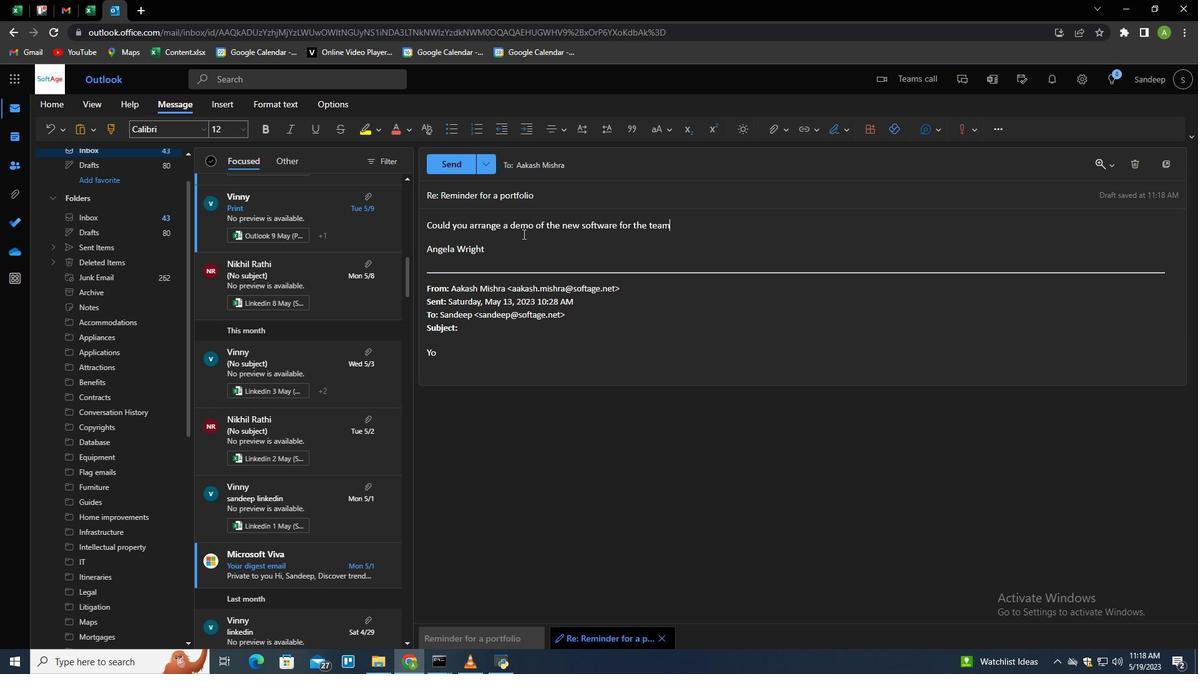 
Action: Mouse moved to (855, 160)
Screenshot: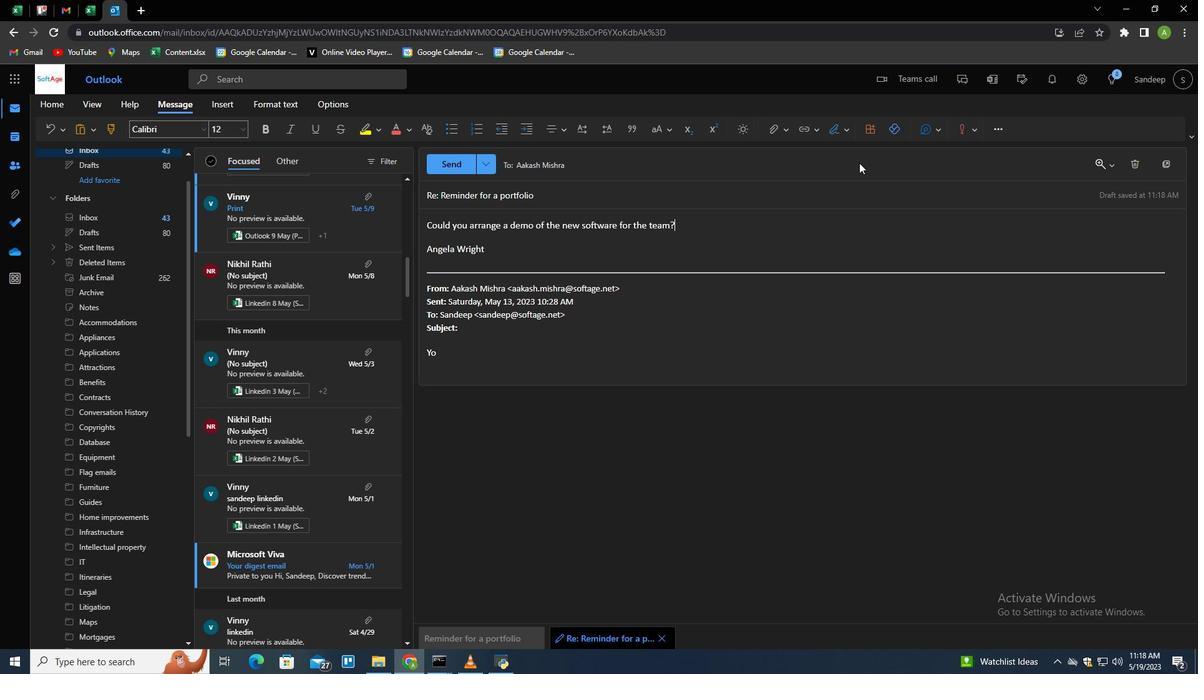 
Action: Mouse pressed left at (855, 160)
Screenshot: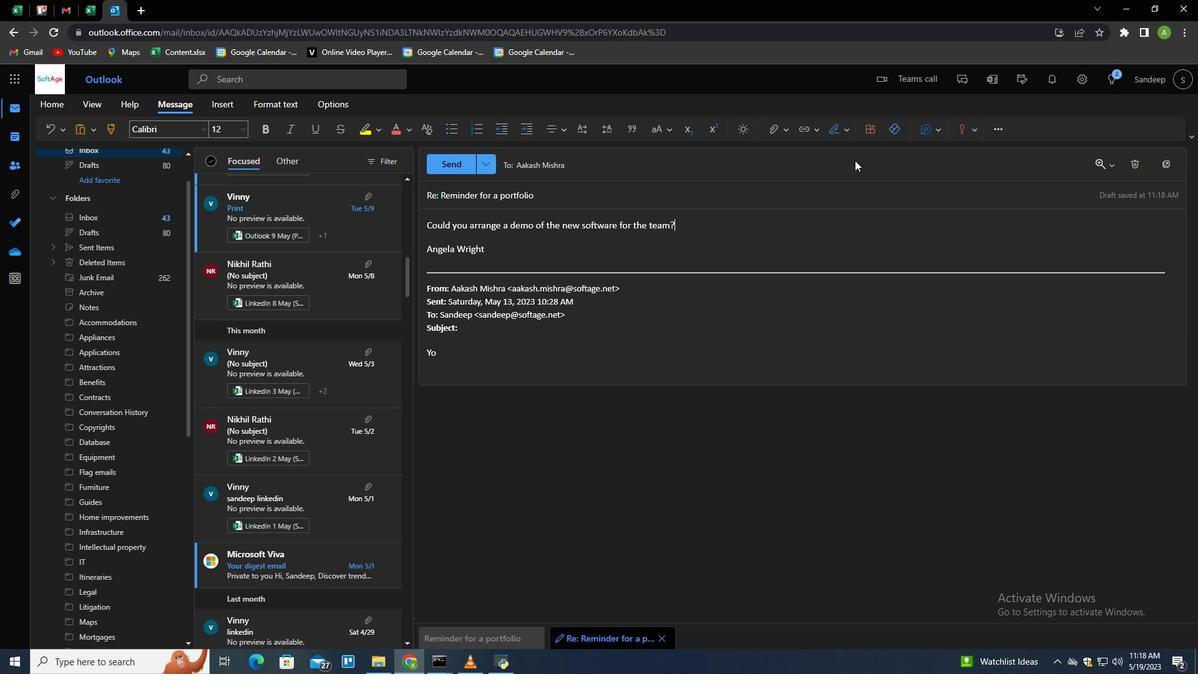 
Action: Mouse moved to (1175, 197)
Screenshot: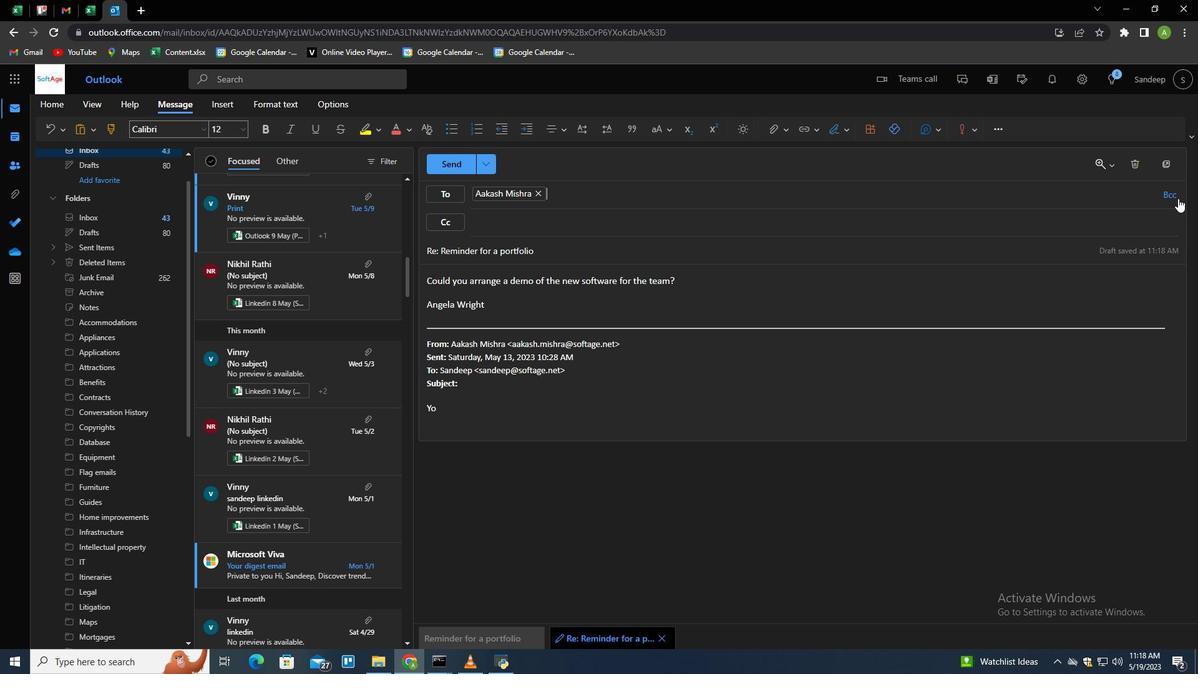 
Action: Mouse pressed left at (1175, 197)
Screenshot: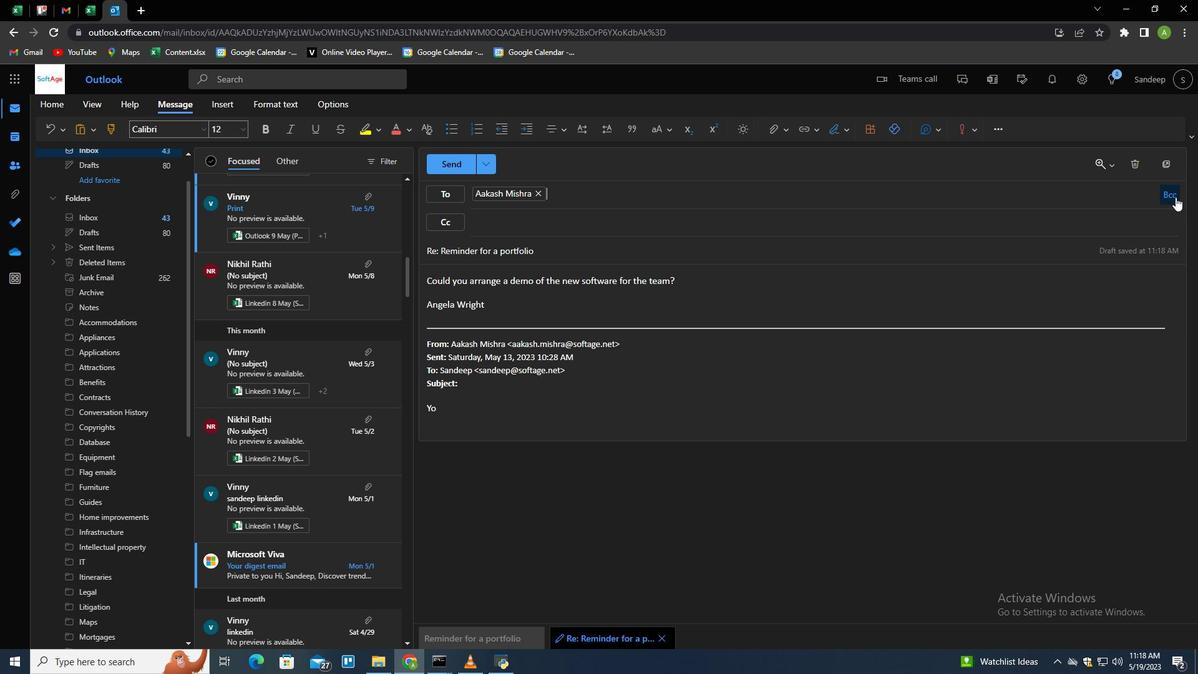 
Action: Mouse moved to (881, 254)
Screenshot: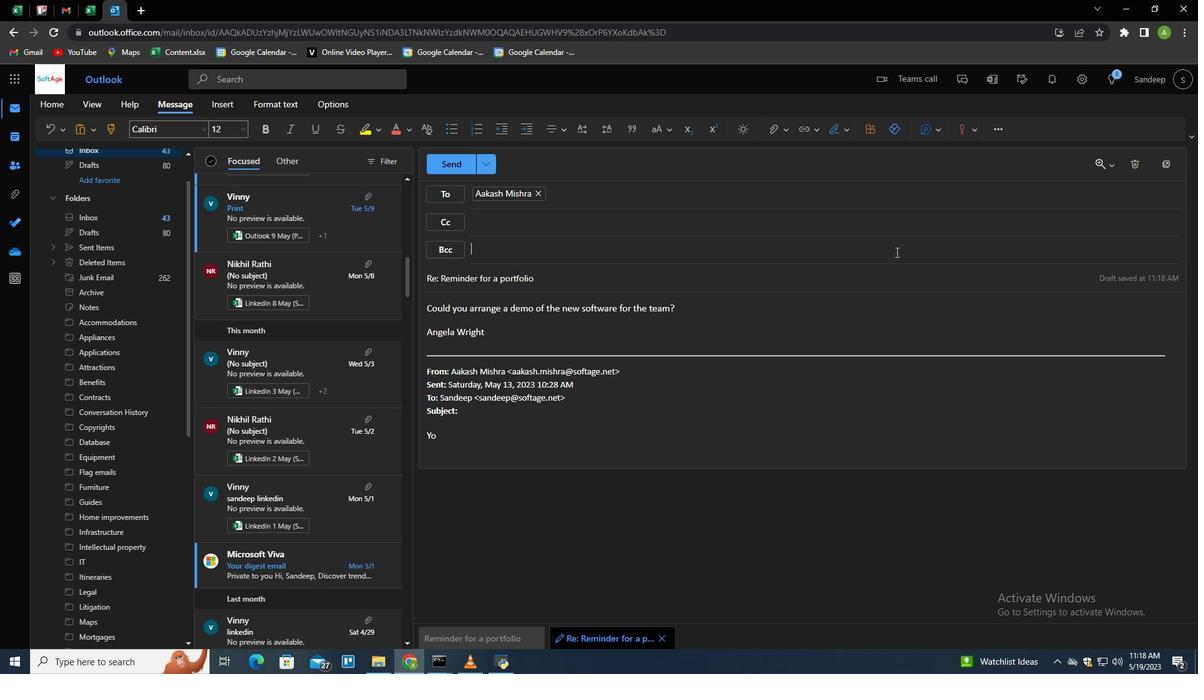 
Action: Key pressed softage.4<Key.shift>@softage.net<Key.enter>
Screenshot: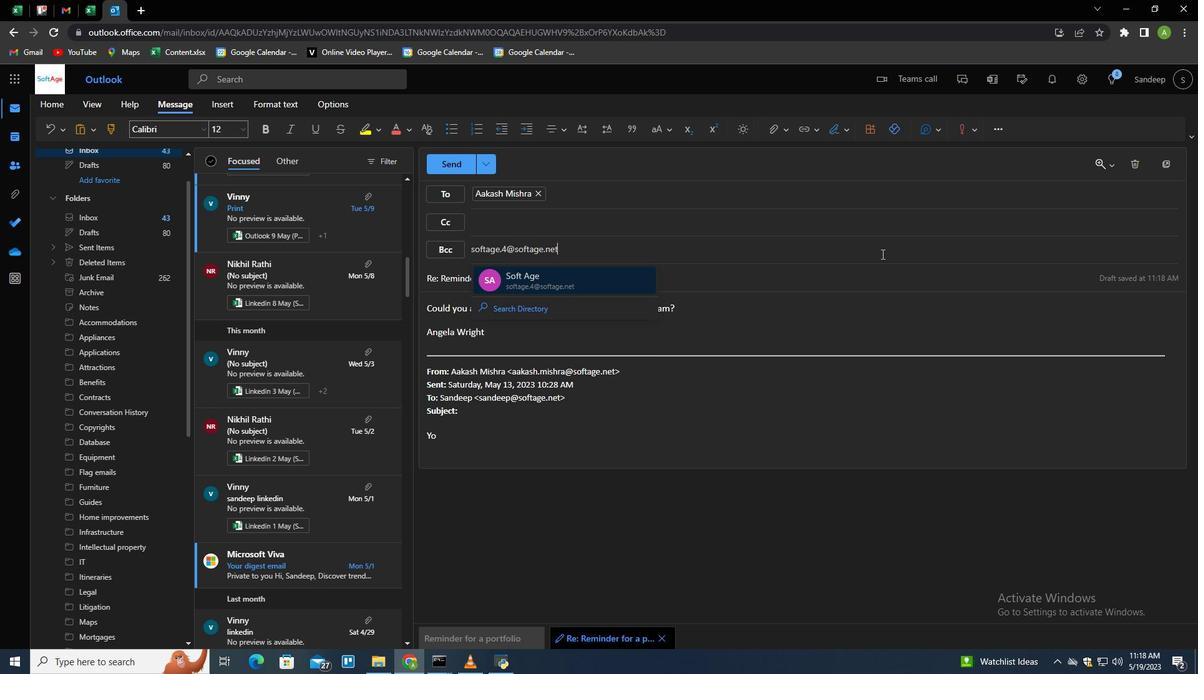 
Action: Mouse moved to (776, 133)
Screenshot: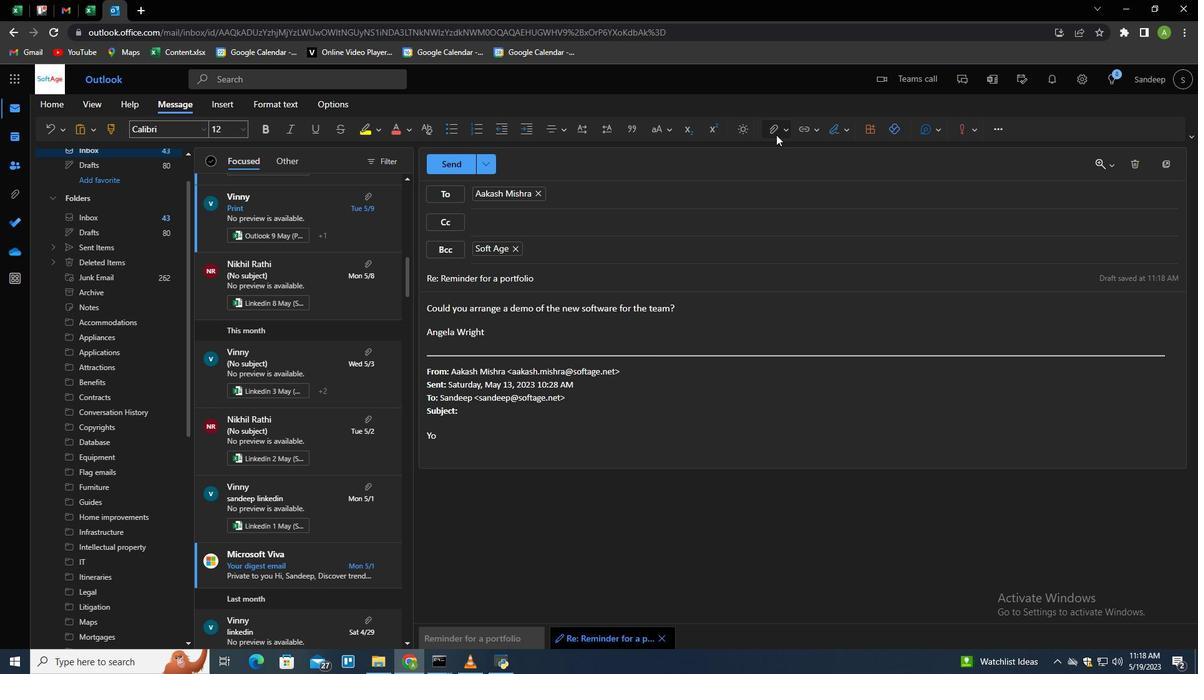 
Action: Mouse pressed left at (776, 133)
Screenshot: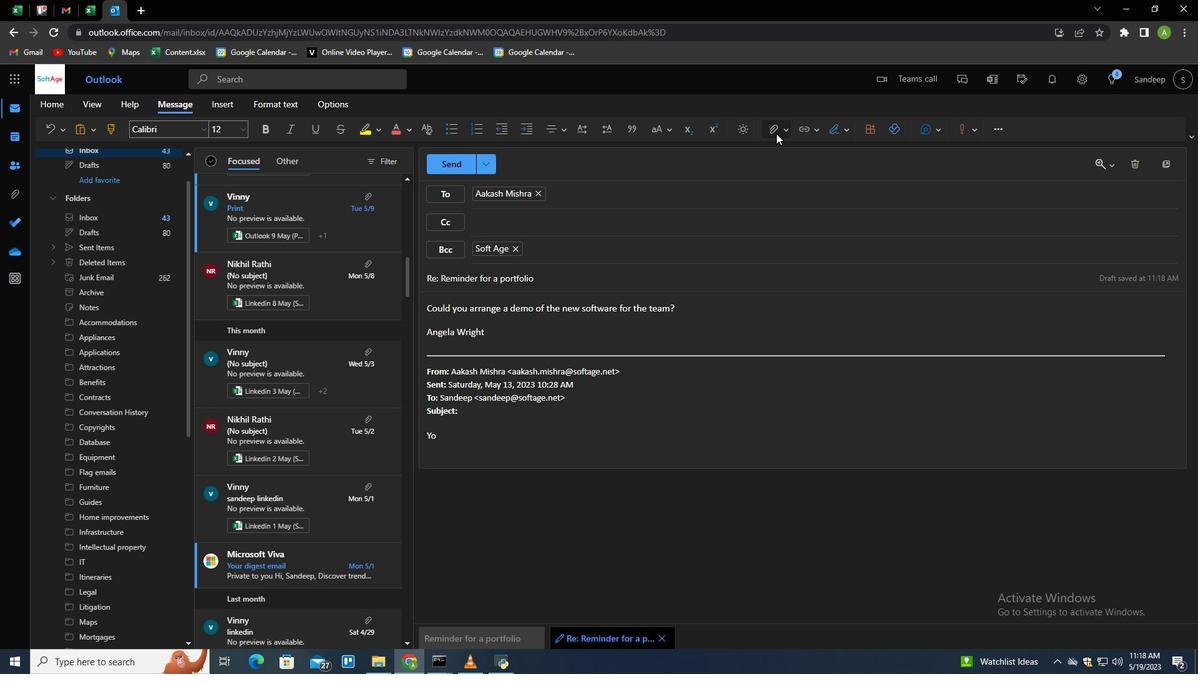 
Action: Mouse moved to (741, 157)
Screenshot: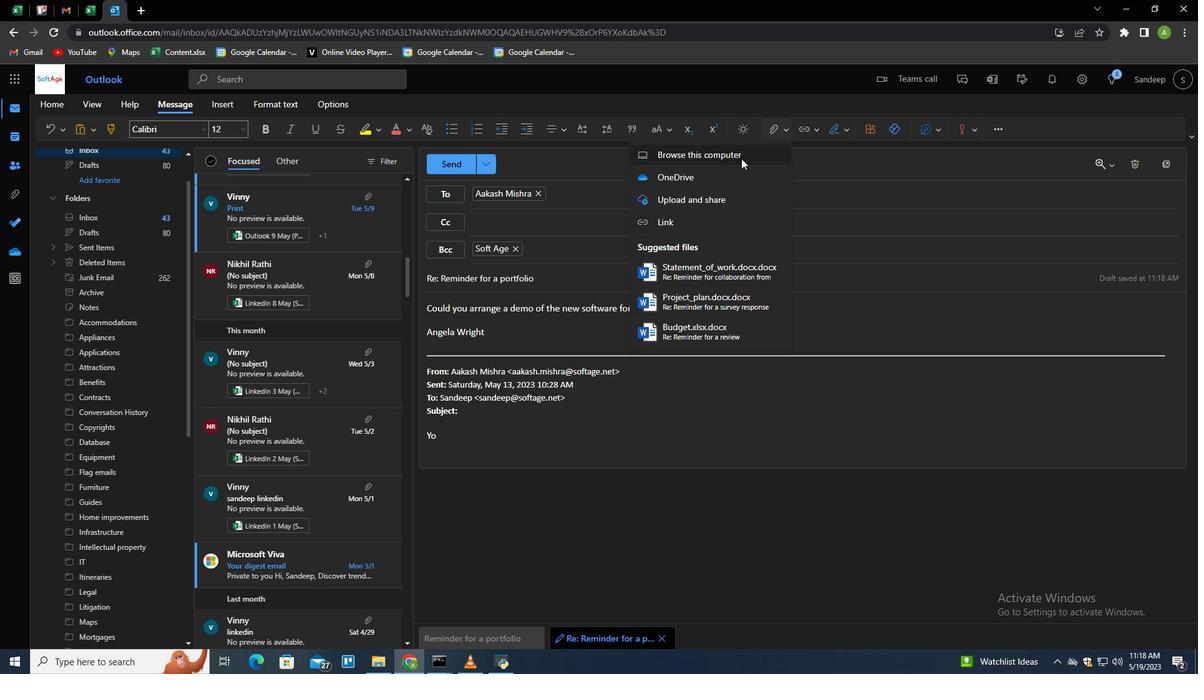 
Action: Mouse pressed left at (741, 157)
Screenshot: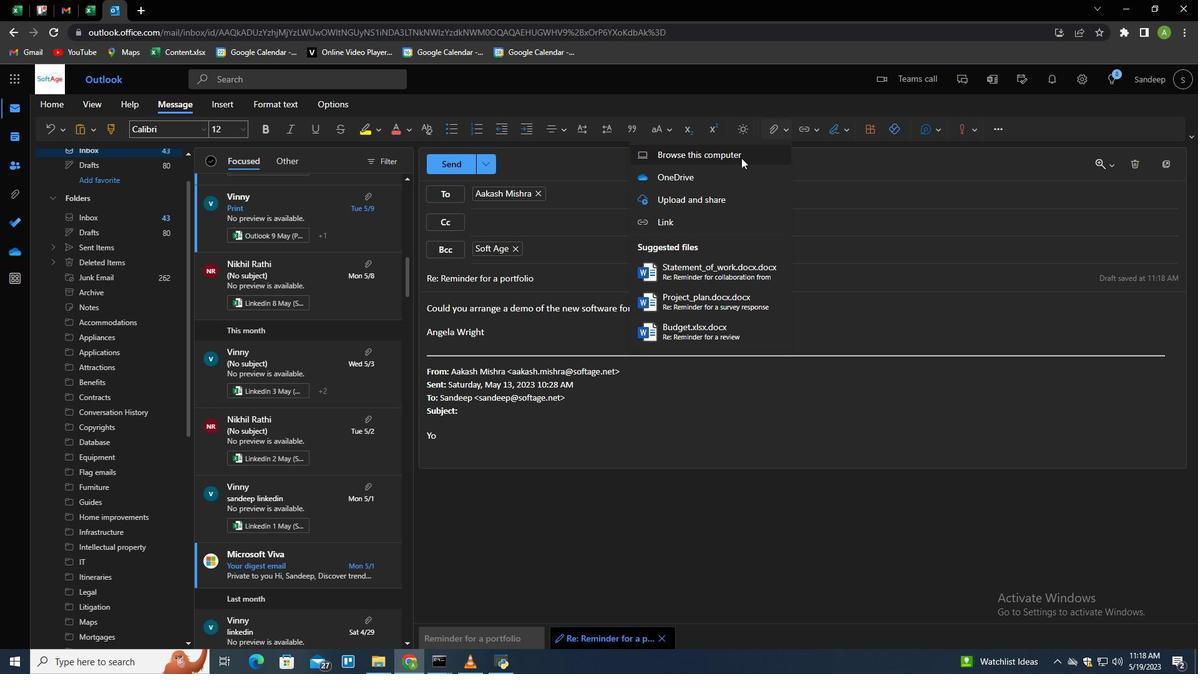 
Action: Mouse moved to (239, 140)
Screenshot: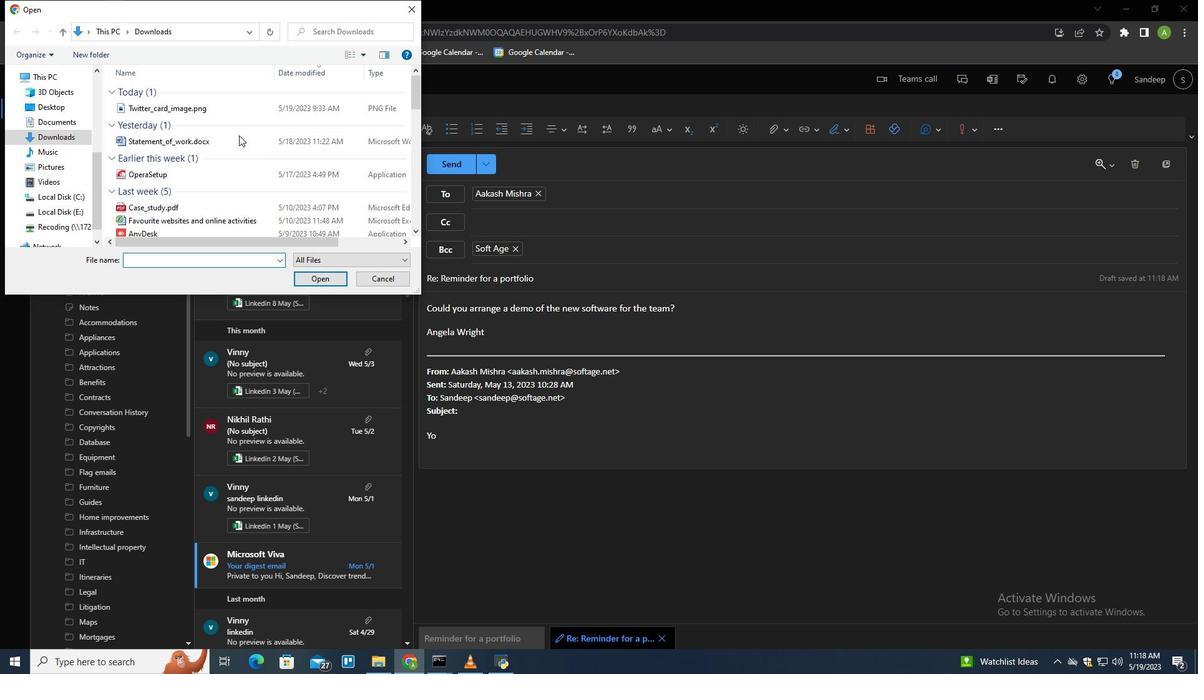 
Action: Mouse pressed left at (239, 140)
Screenshot: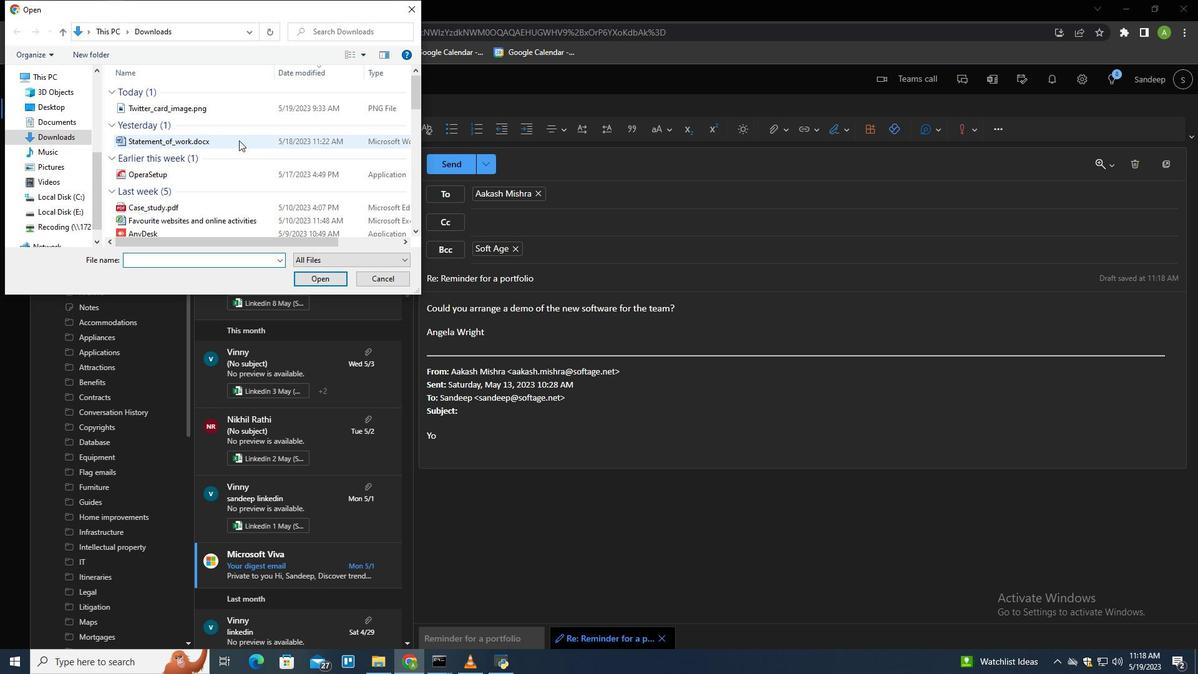 
Action: Mouse moved to (239, 141)
Screenshot: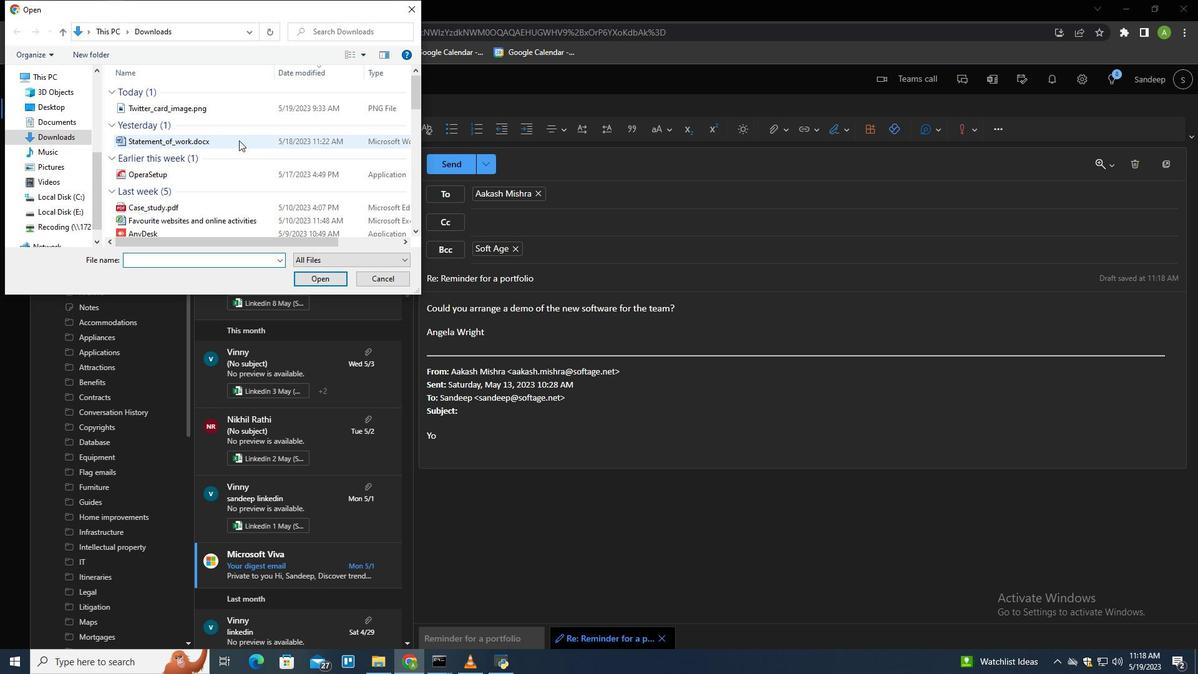 
Action: Key pressed <Key.f2><Key.shift><Key.shift>Sales<Key.shift>_repro<Key.backspace><Key.backspace>ort.xlsx
Screenshot: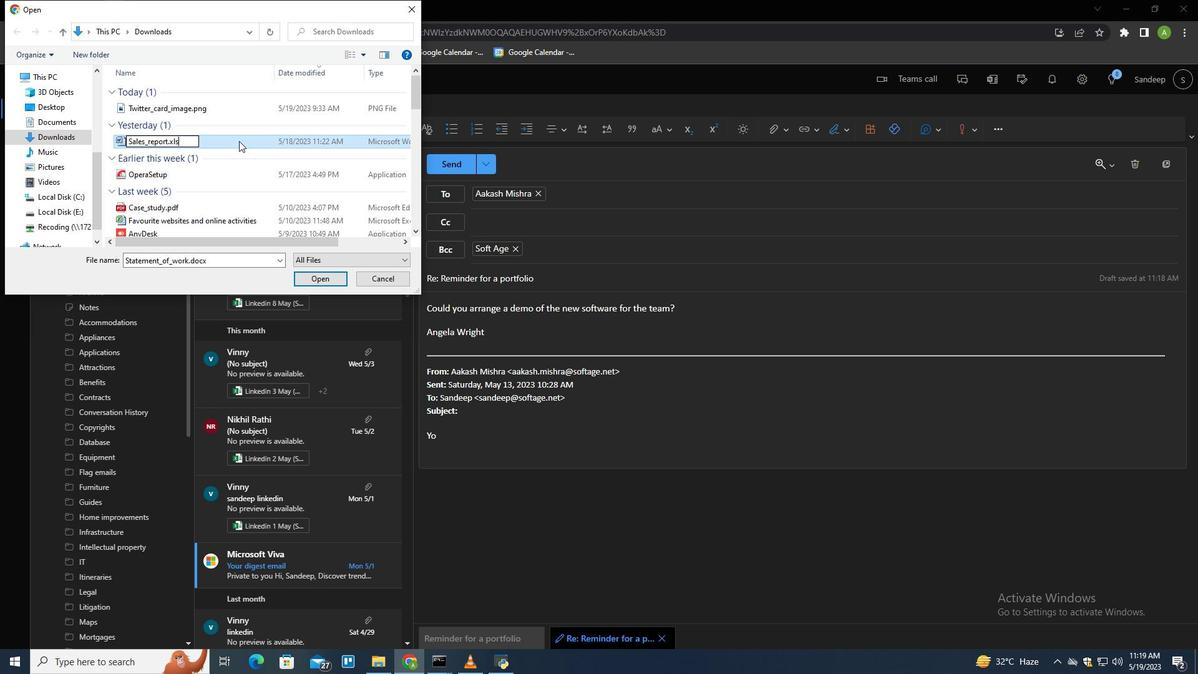 
Action: Mouse pressed left at (239, 141)
Screenshot: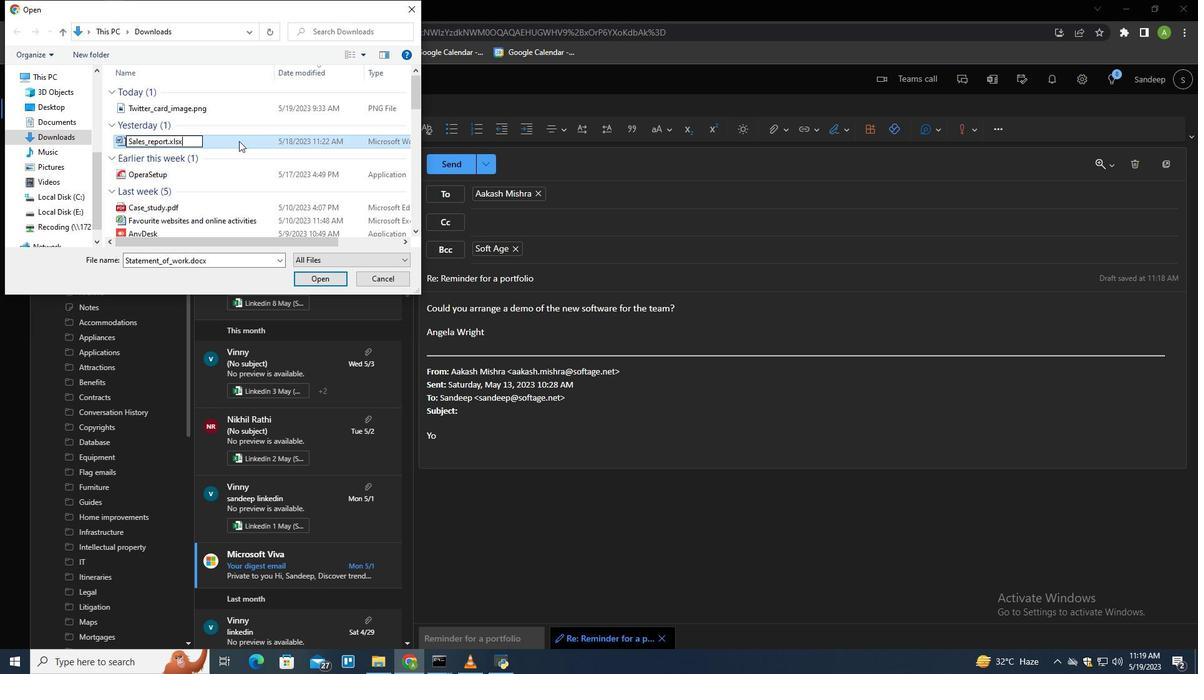 
Action: Mouse moved to (313, 279)
Screenshot: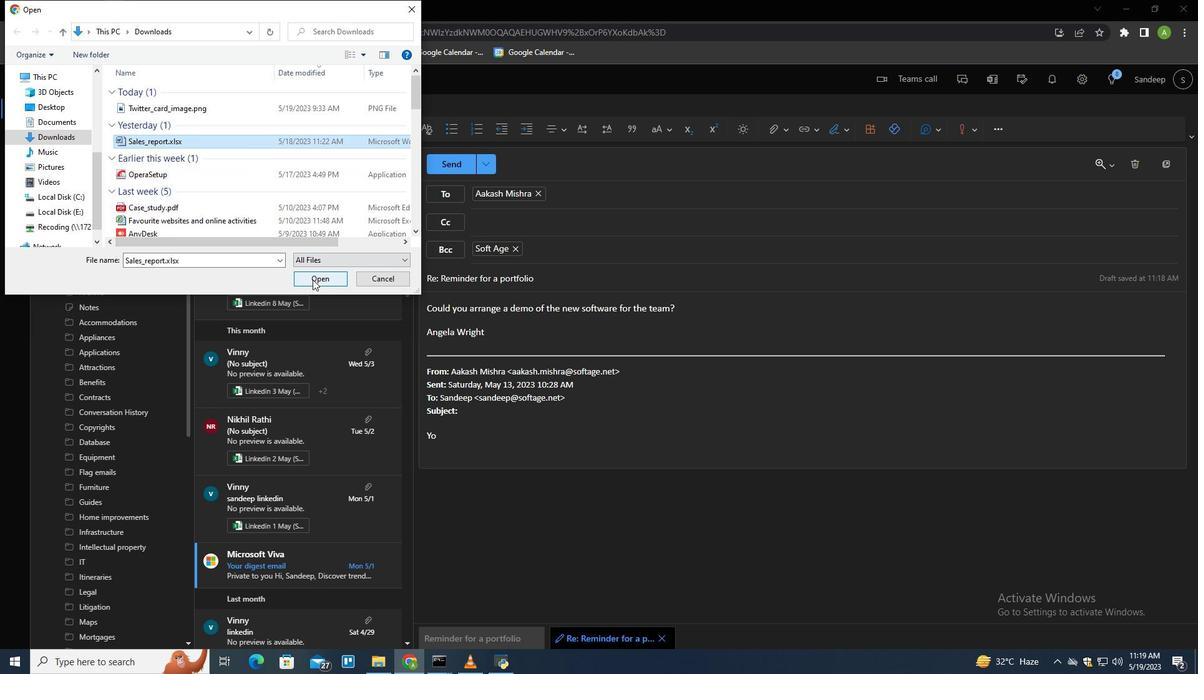 
Action: Mouse pressed left at (313, 279)
Screenshot: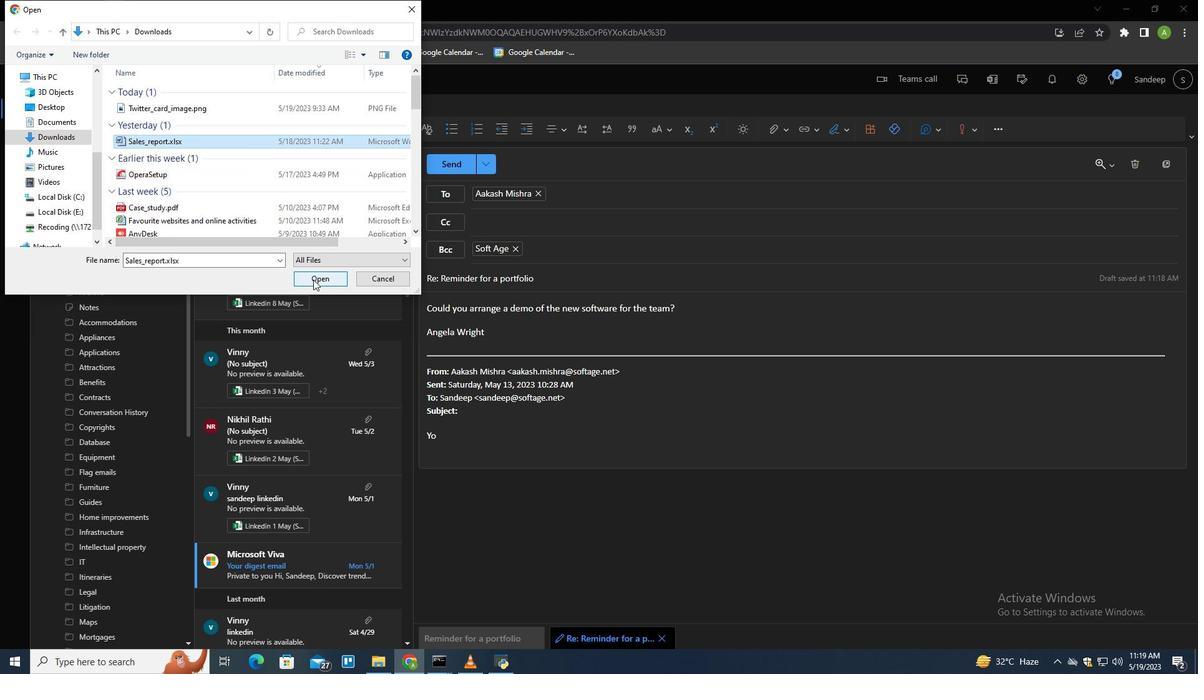 
Action: Mouse moved to (762, 502)
Screenshot: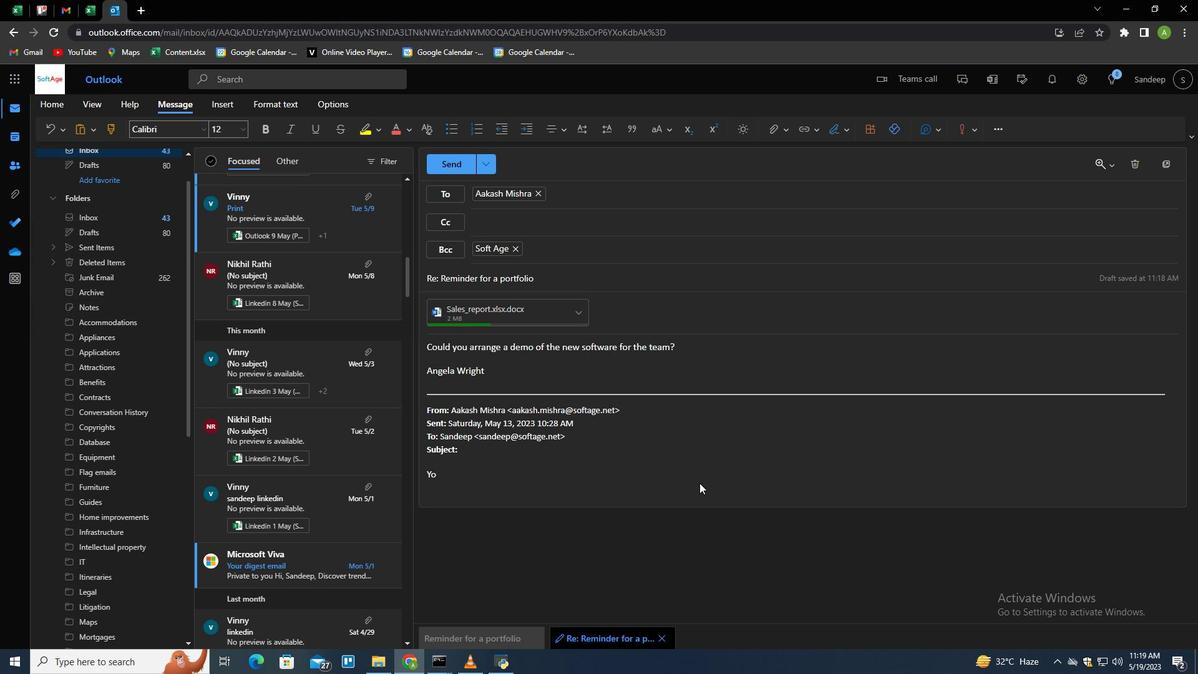 
Action: Key pressed <Key.enter>
Screenshot: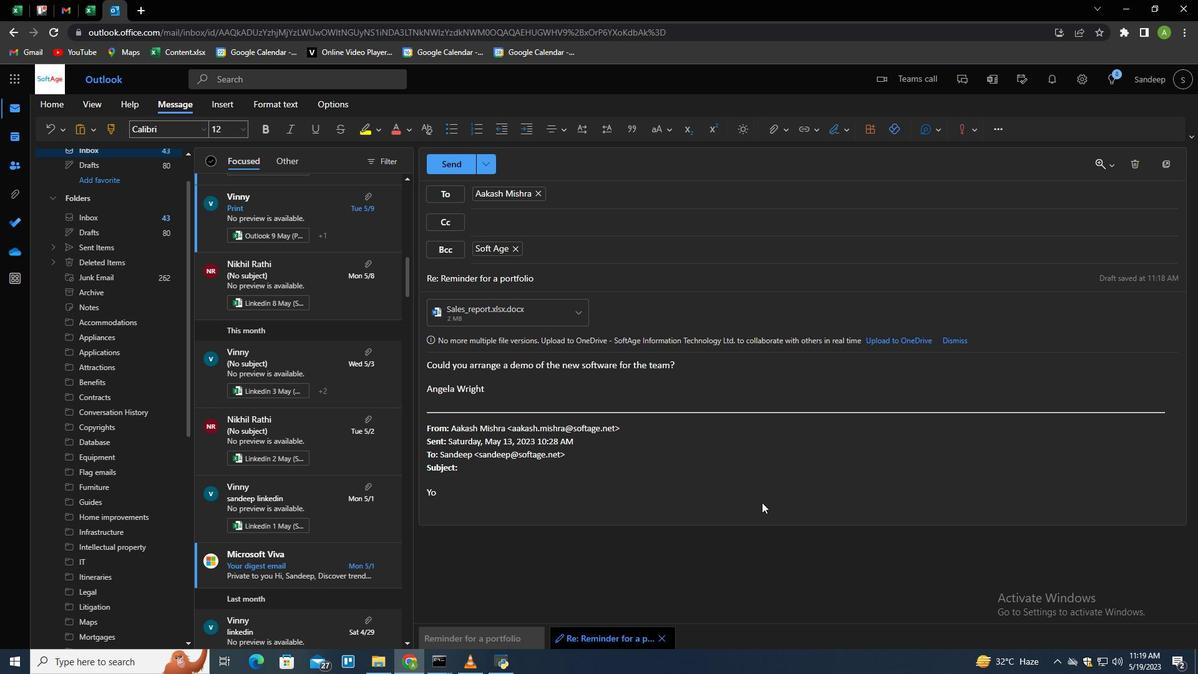 
Action: Mouse moved to (776, 476)
Screenshot: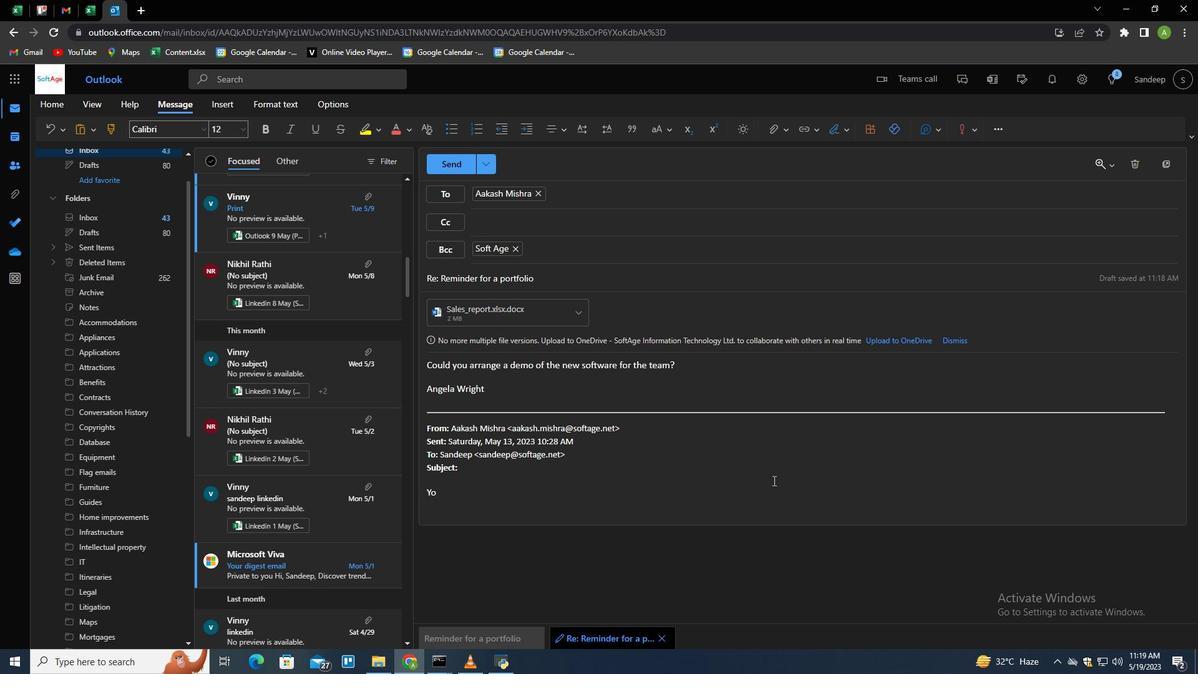 
Action: Mouse pressed left at (776, 476)
Screenshot: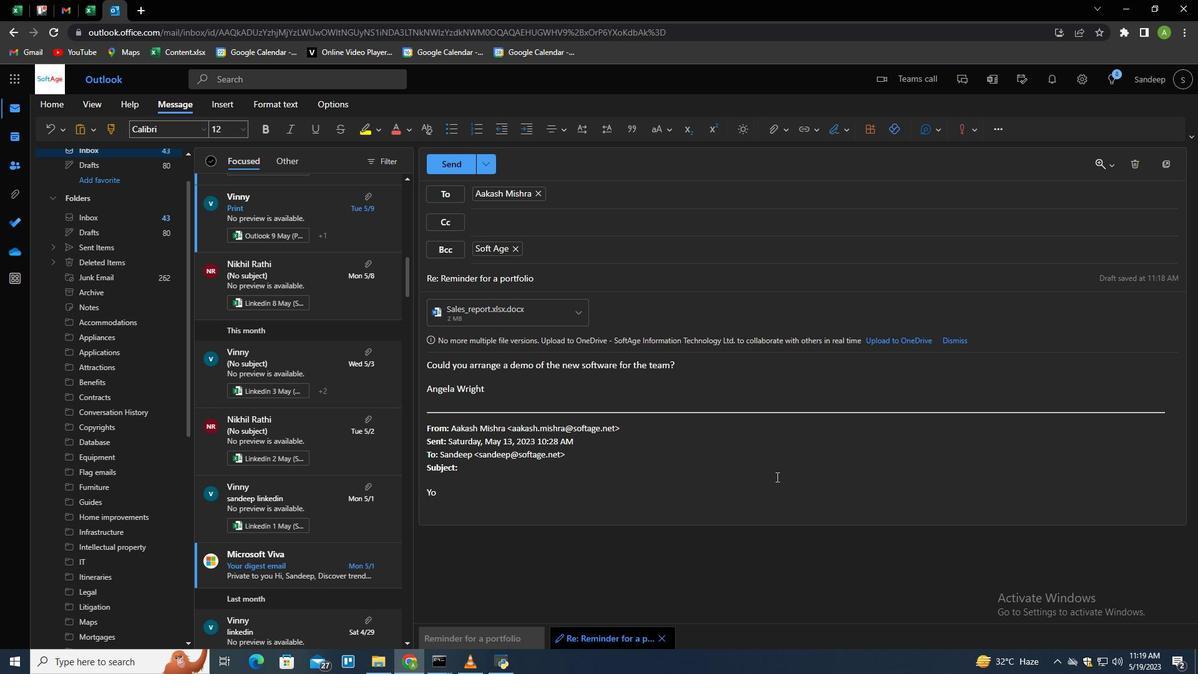 
Action: Mouse moved to (767, 445)
Screenshot: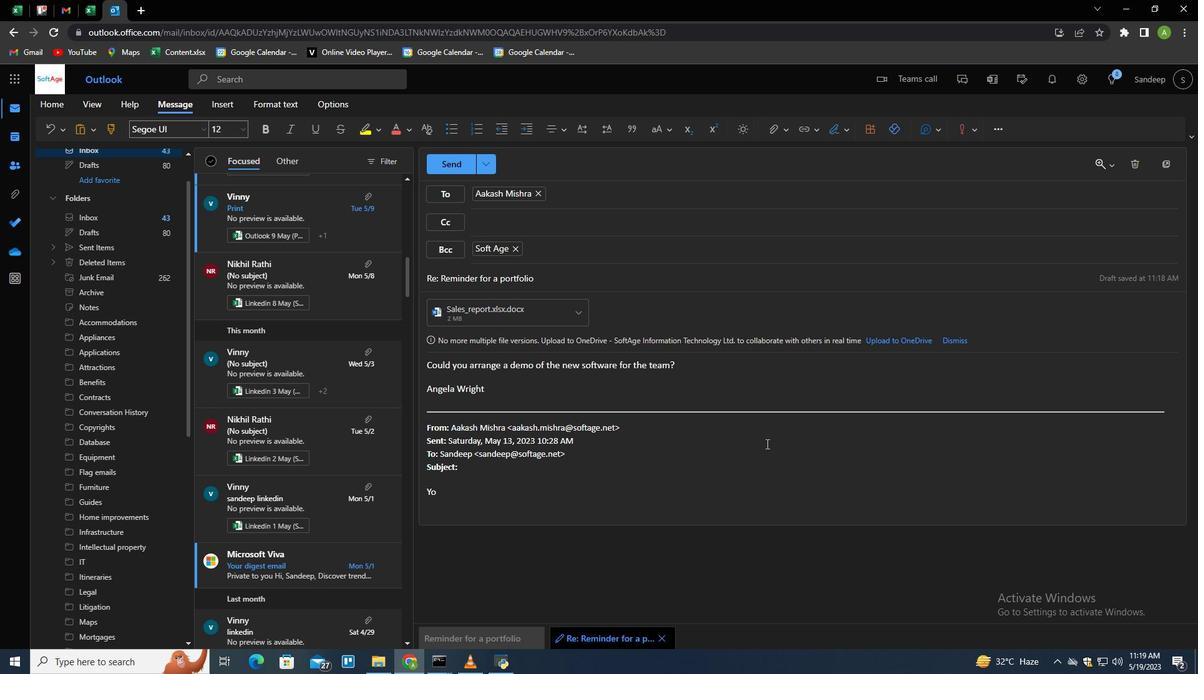 
Action: Key pressed <Key.enter>
Screenshot: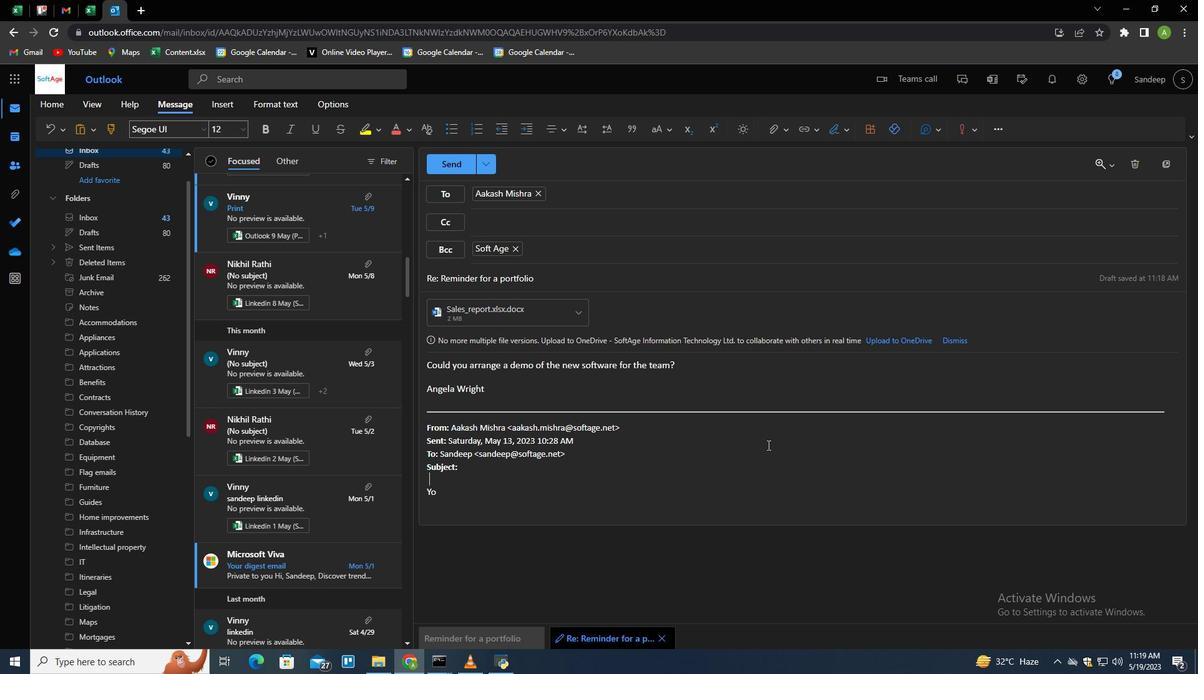 
Action: Mouse moved to (616, 339)
Screenshot: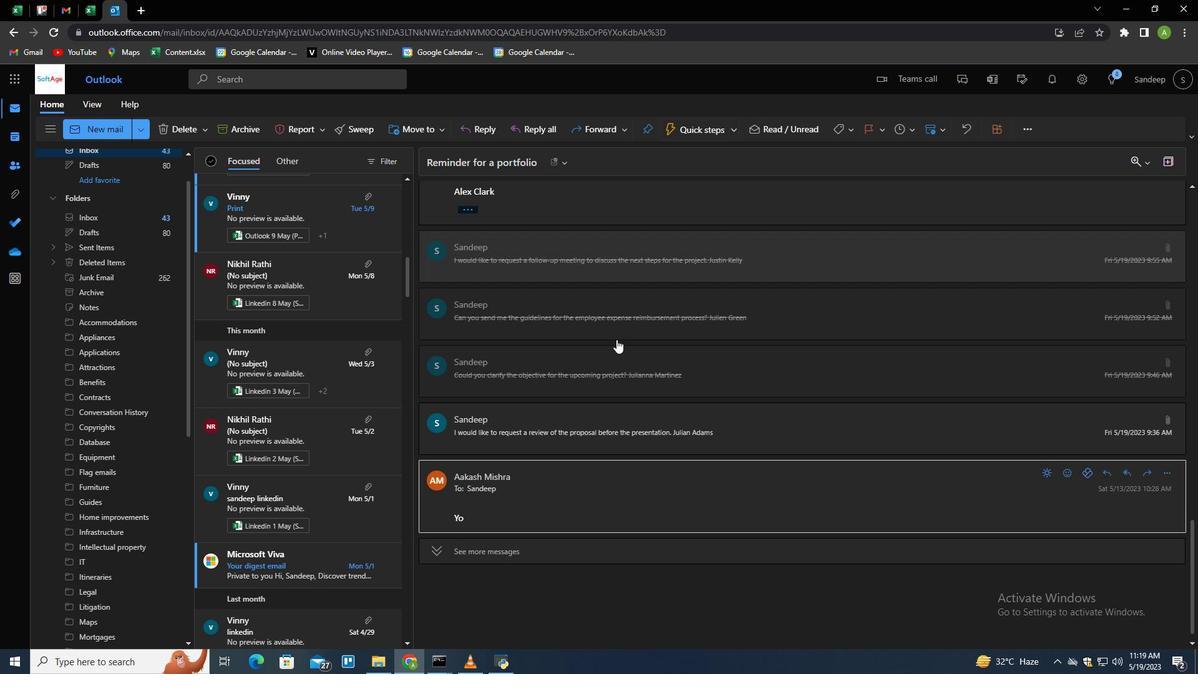 
